 Task: Create in the project CalibrateTech and in the Backlog issue 'Create a new online platform for online gardening courses with advanced gardening tools and community features' a child issue 'Big data model interpretability and transparency testing and reporting', and assign it to team member softage.3@softage.net. Create in the project CalibrateTech and in the Backlog issue 'Implement a new cloud-based payroll management system for a company with advanced payroll processing and reporting features' a child issue 'Kubernetes cluster network reliability remediation and reporting', and assign it to team member softage.4@softage.net
Action: Mouse moved to (485, 305)
Screenshot: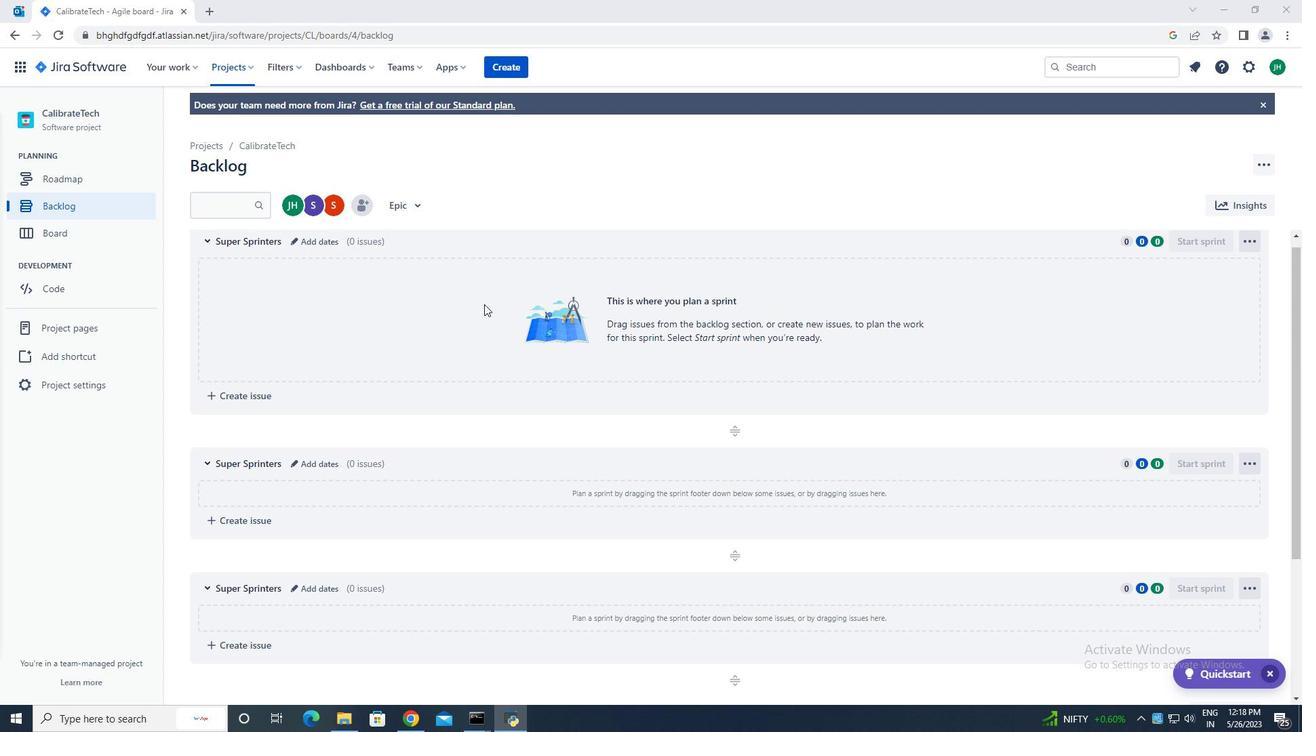 
Action: Mouse scrolled (484, 303) with delta (0, 0)
Screenshot: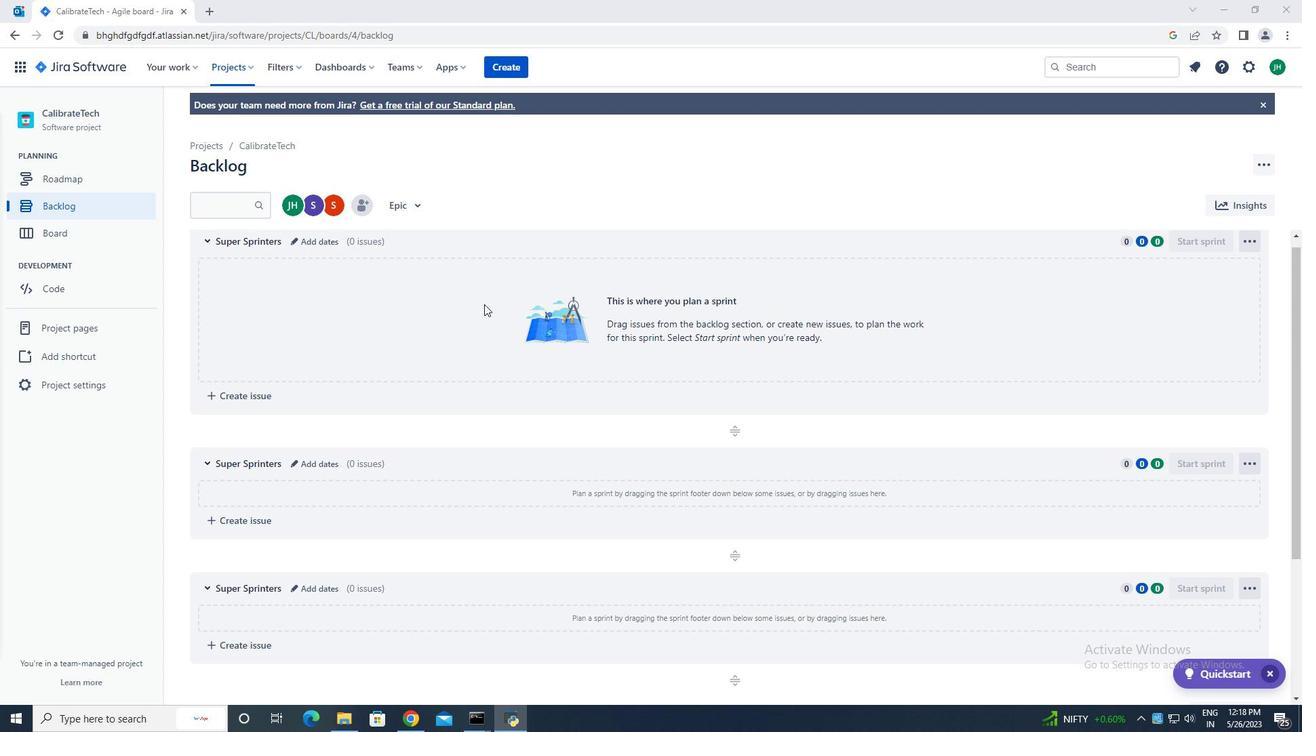 
Action: Mouse moved to (485, 305)
Screenshot: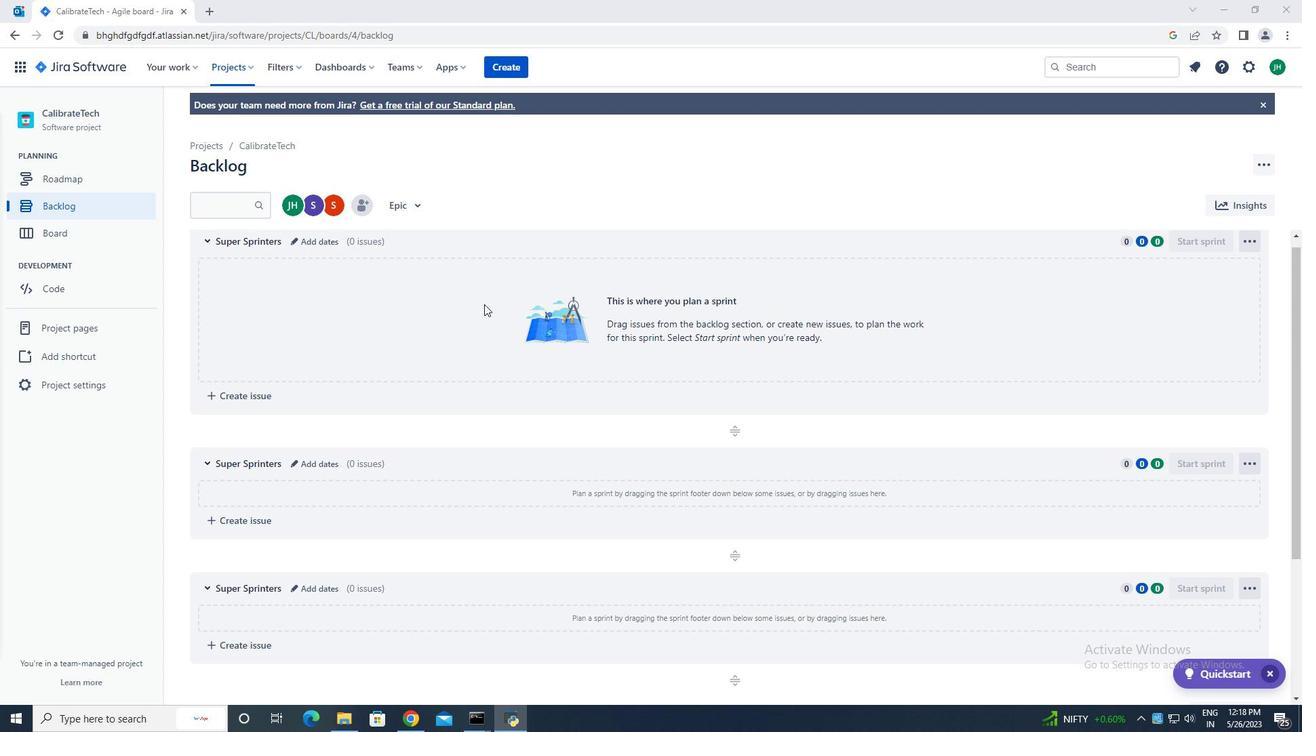 
Action: Mouse scrolled (485, 304) with delta (0, 0)
Screenshot: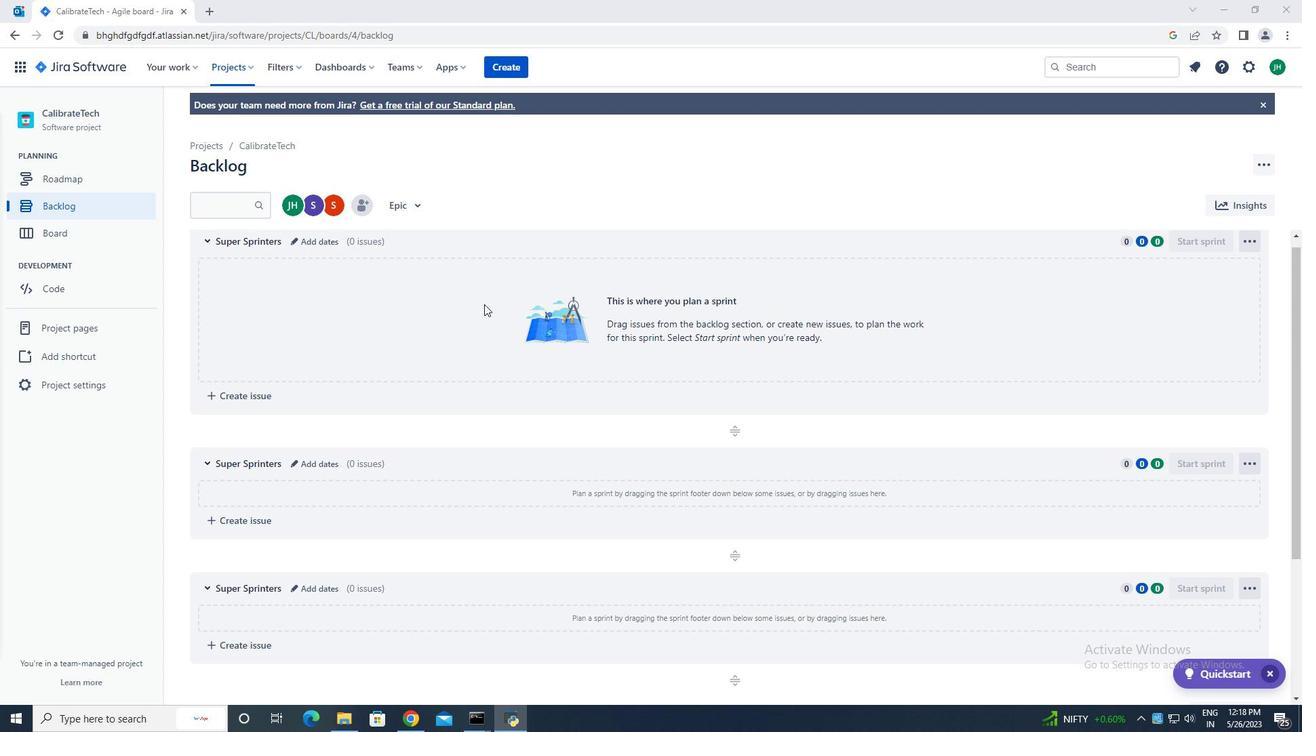 
Action: Mouse moved to (486, 305)
Screenshot: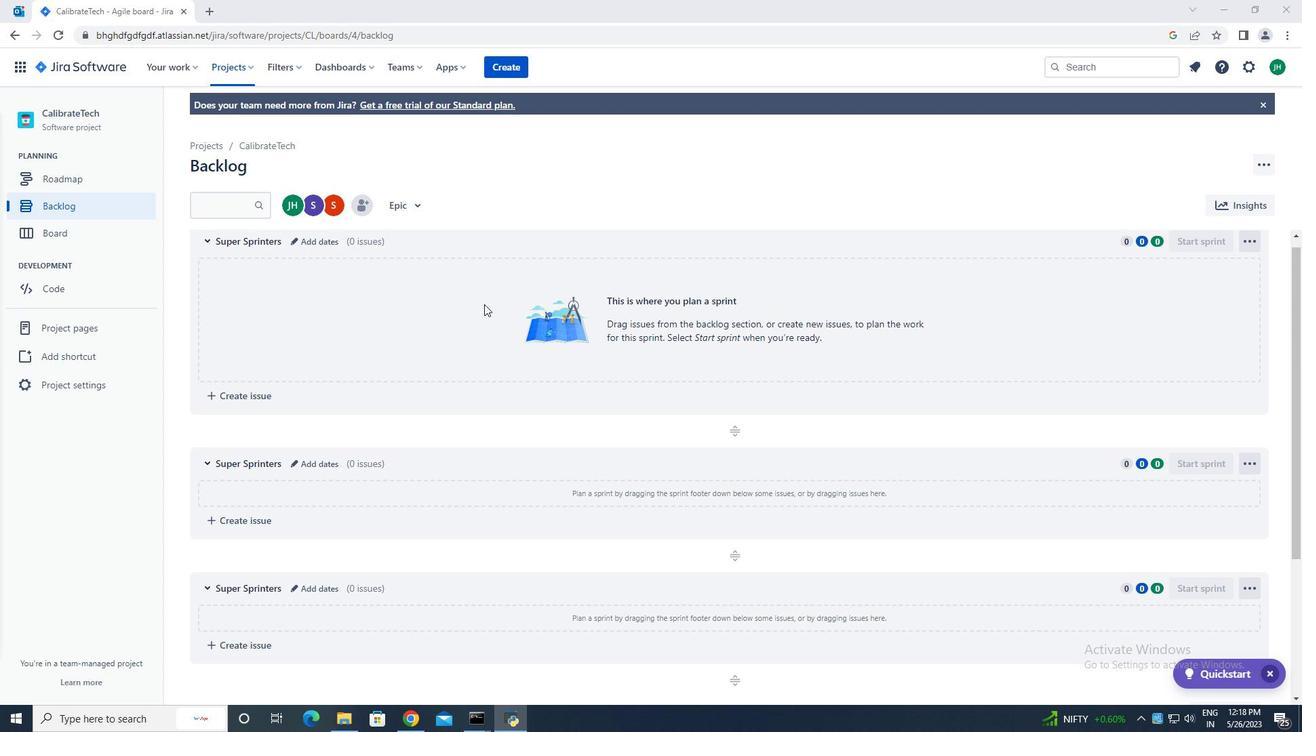 
Action: Mouse scrolled (486, 304) with delta (0, 0)
Screenshot: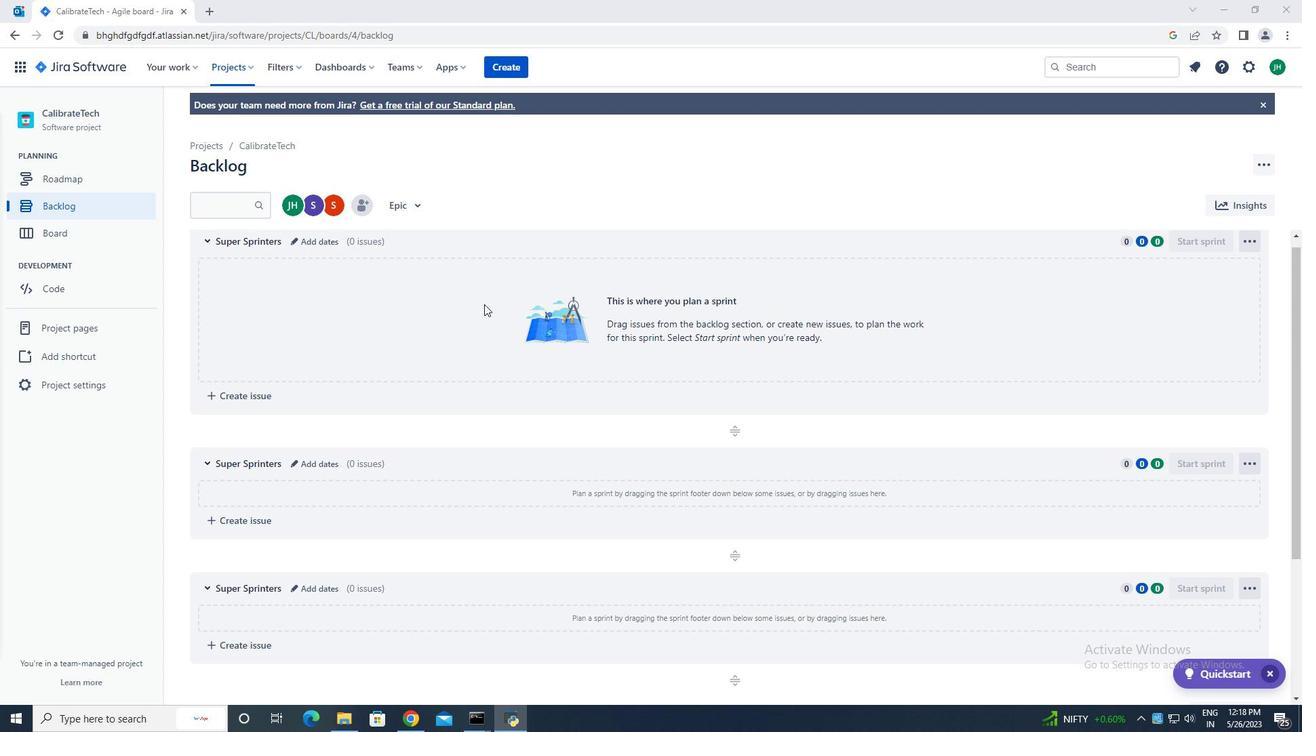 
Action: Mouse scrolled (486, 304) with delta (0, 0)
Screenshot: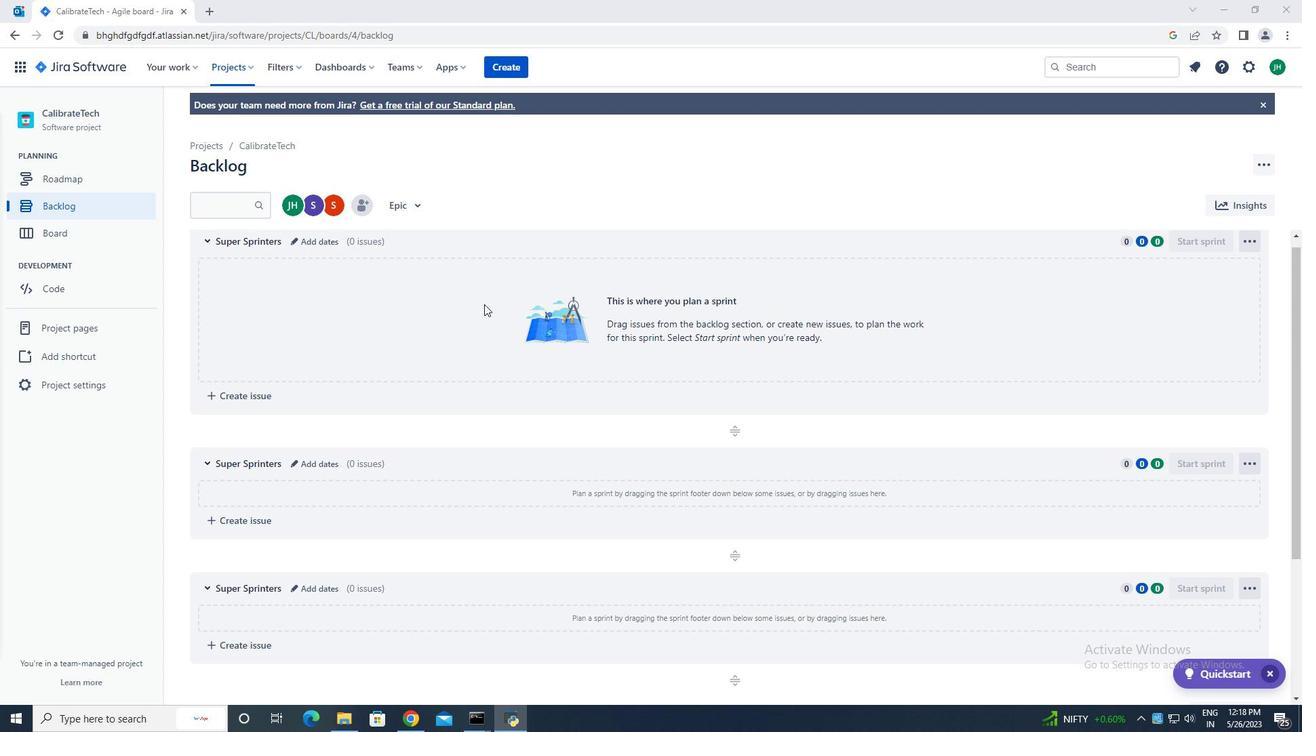 
Action: Mouse scrolled (486, 304) with delta (0, 0)
Screenshot: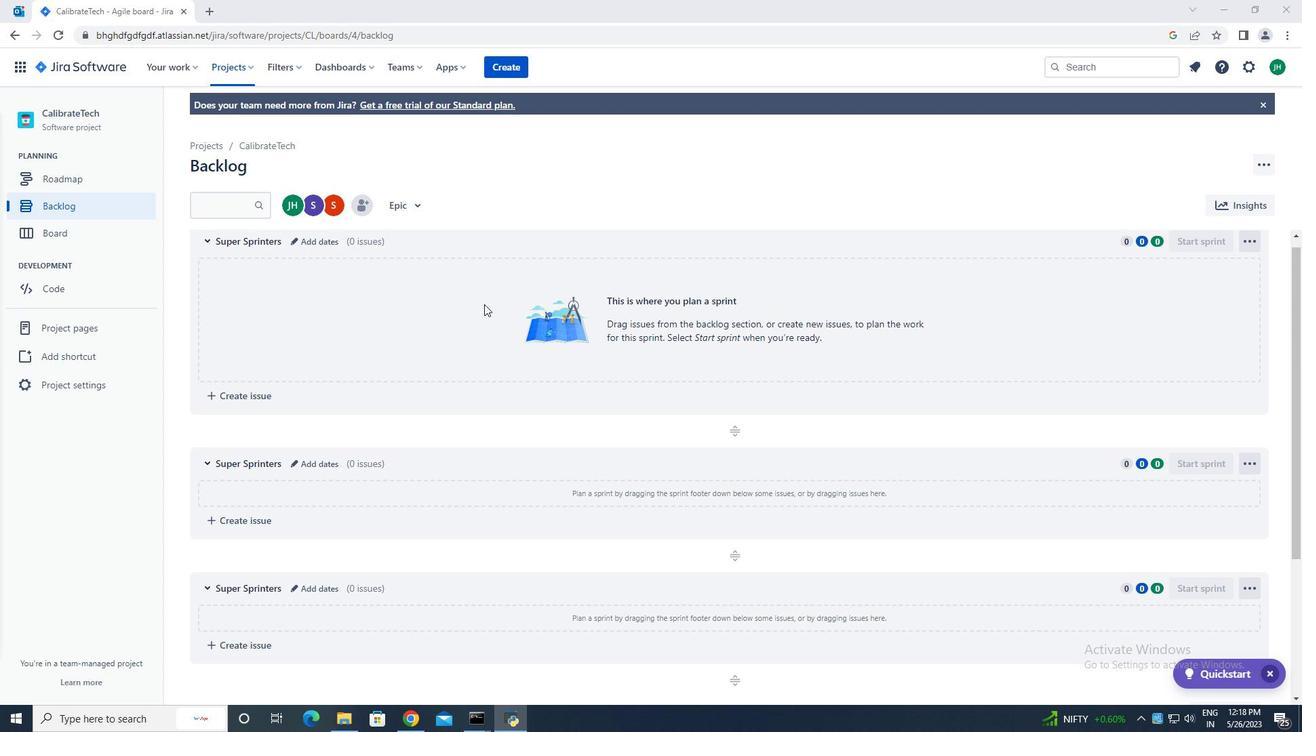 
Action: Mouse moved to (487, 306)
Screenshot: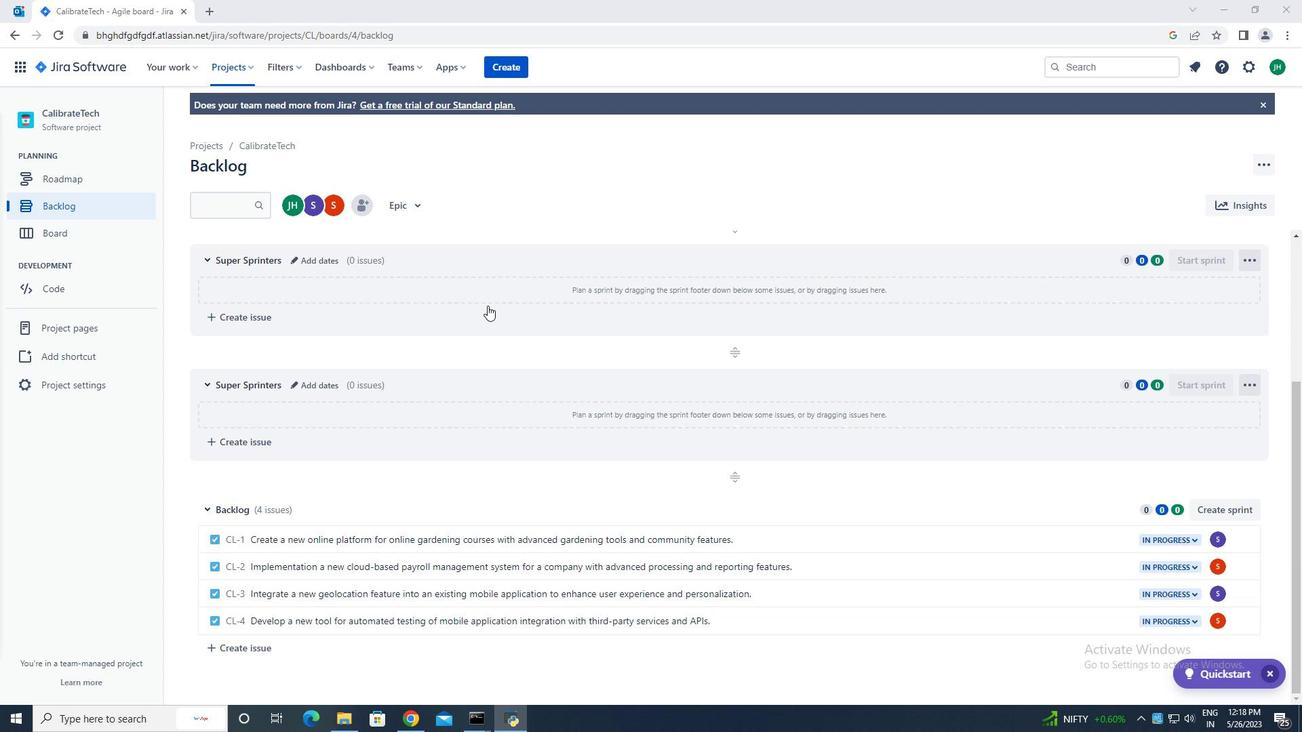 
Action: Mouse scrolled (487, 305) with delta (0, 0)
Screenshot: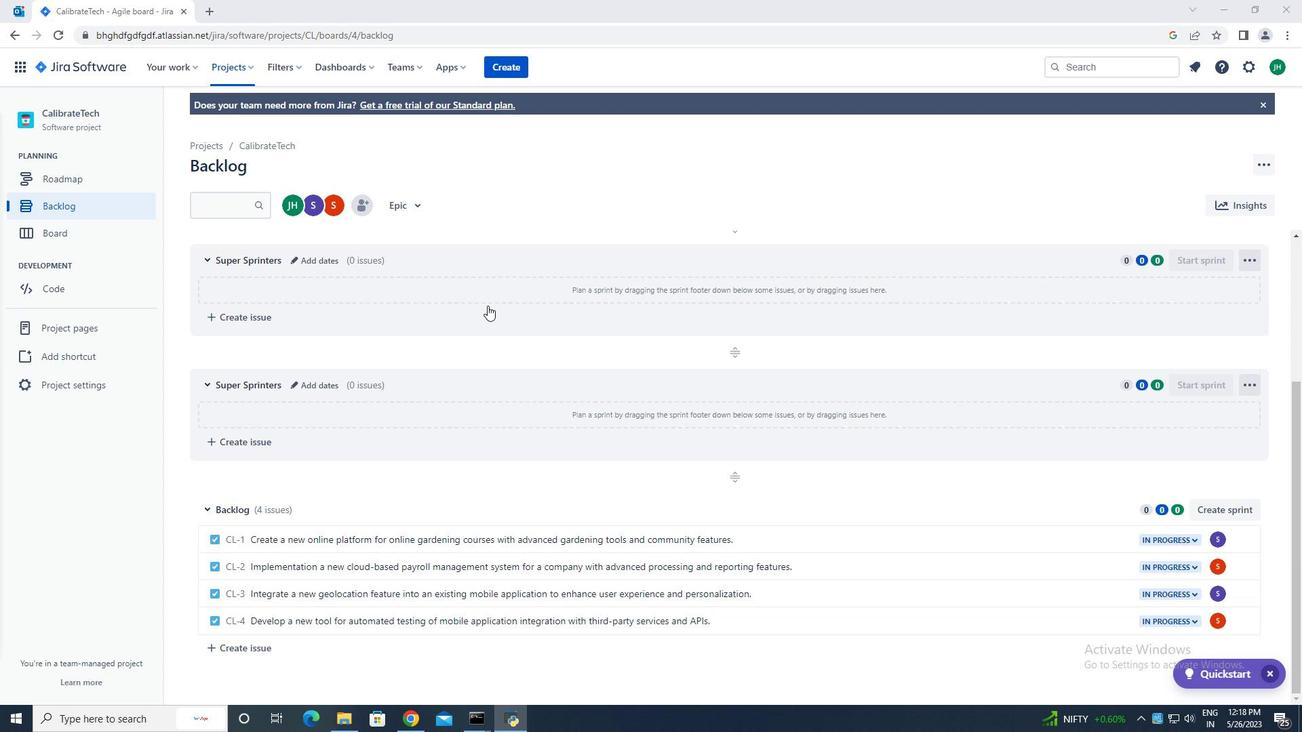 
Action: Mouse moved to (488, 307)
Screenshot: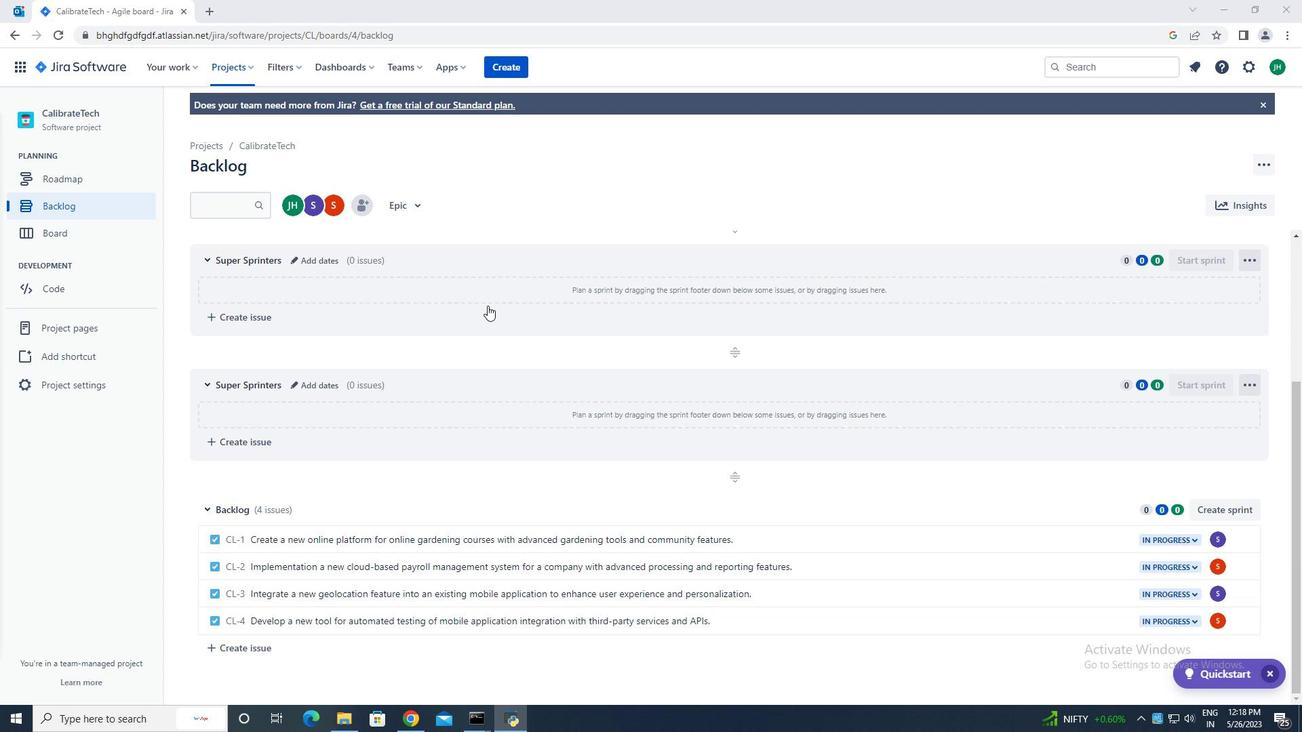 
Action: Mouse scrolled (488, 307) with delta (0, 0)
Screenshot: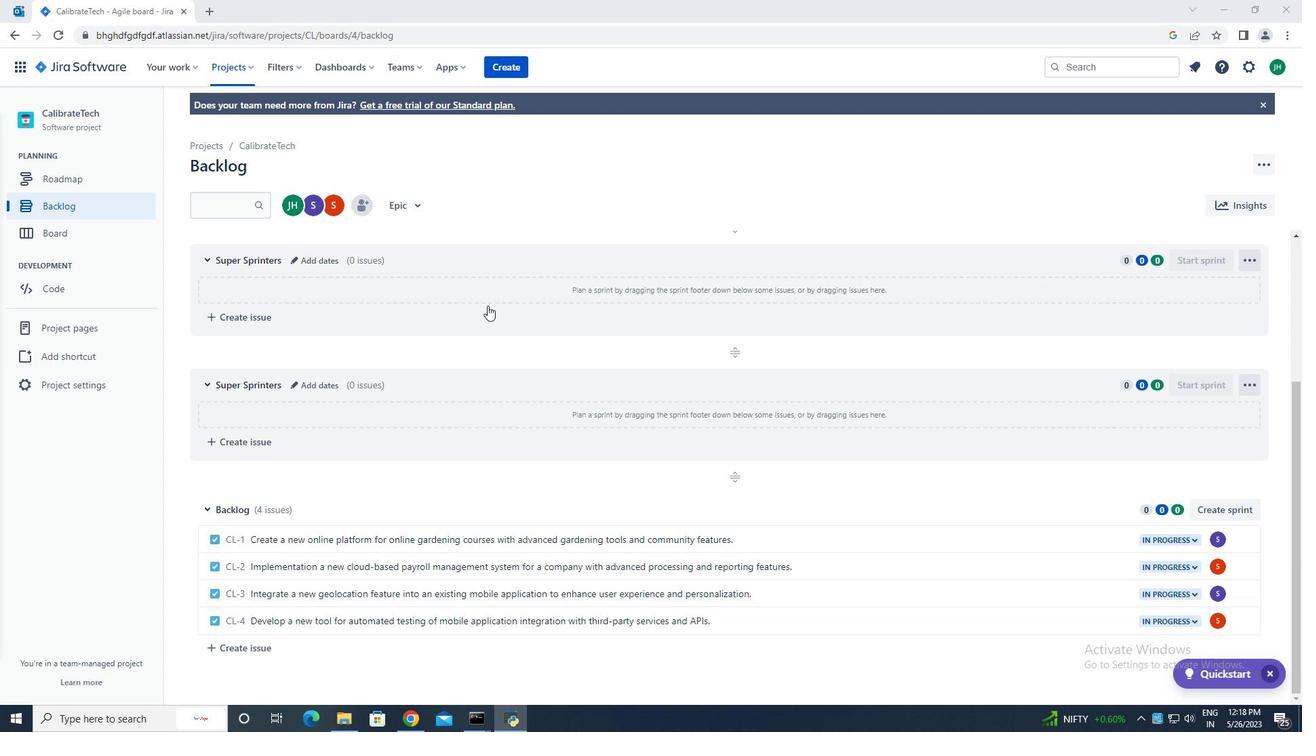 
Action: Mouse moved to (489, 307)
Screenshot: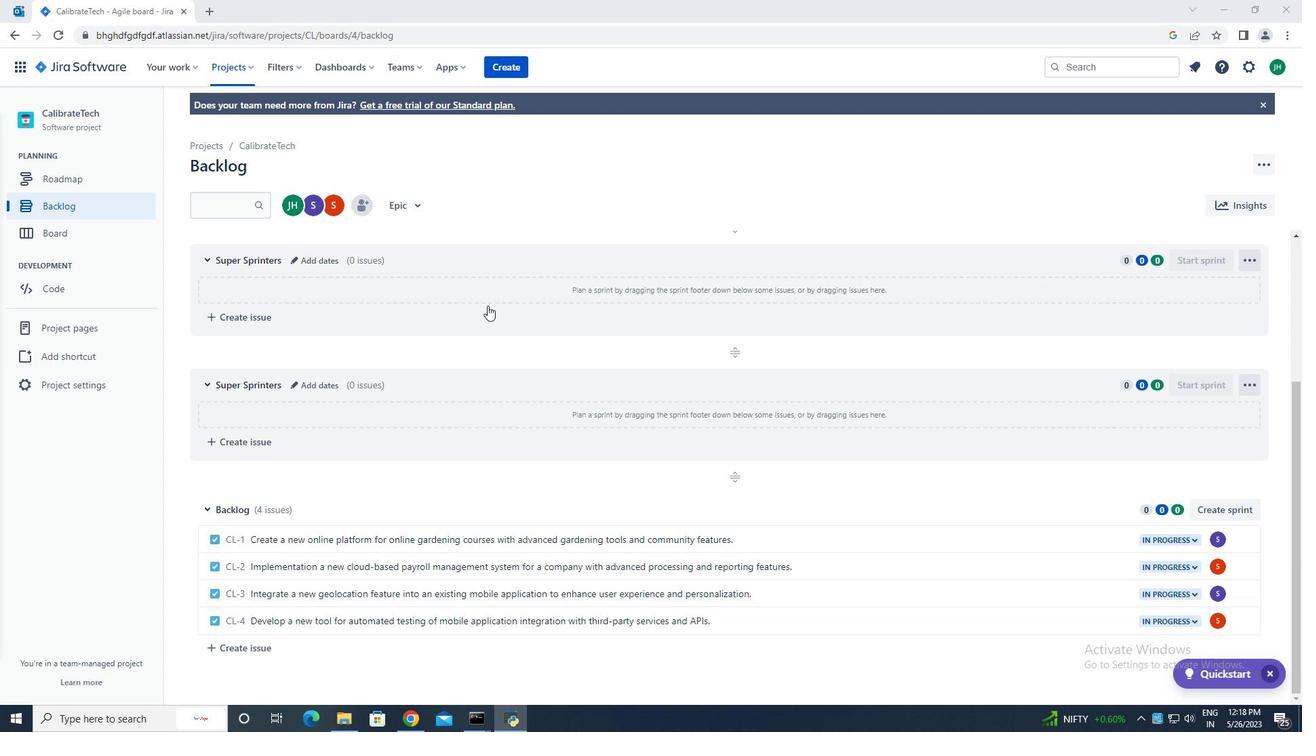 
Action: Mouse scrolled (489, 307) with delta (0, 0)
Screenshot: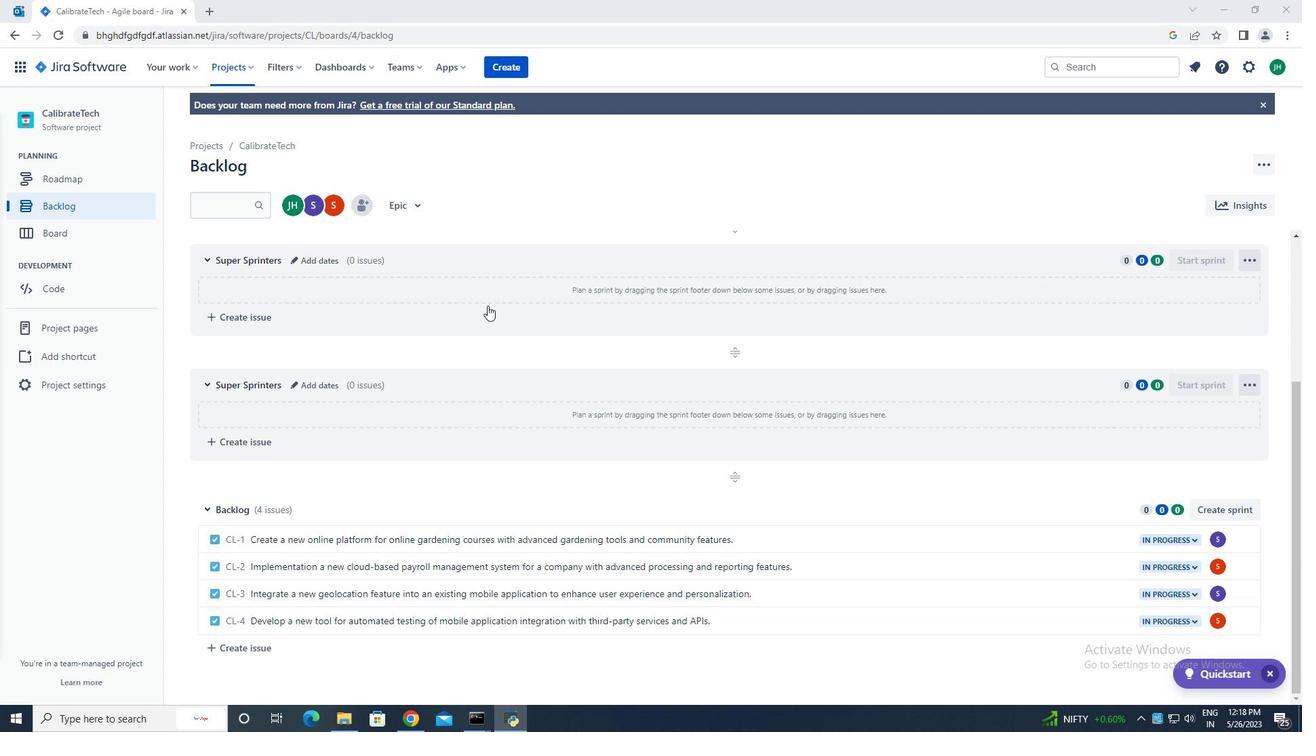 
Action: Mouse scrolled (489, 307) with delta (0, 0)
Screenshot: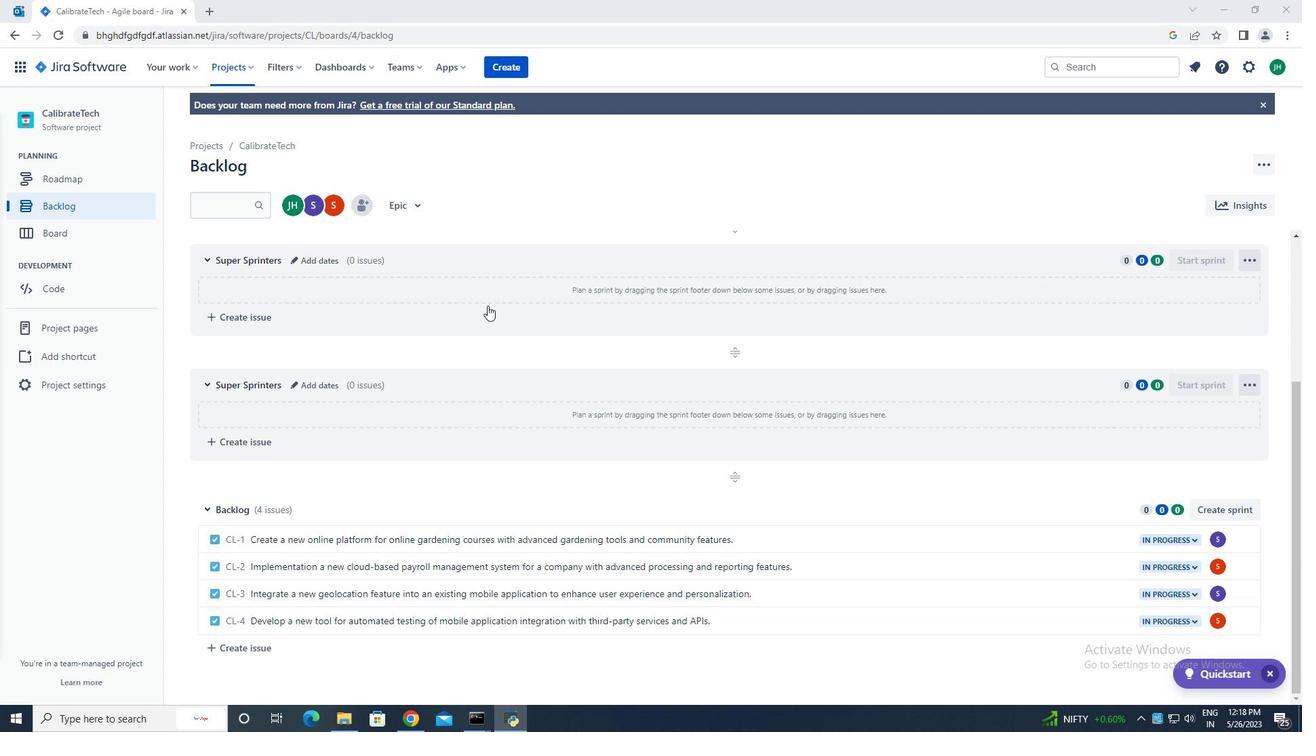 
Action: Mouse moved to (489, 308)
Screenshot: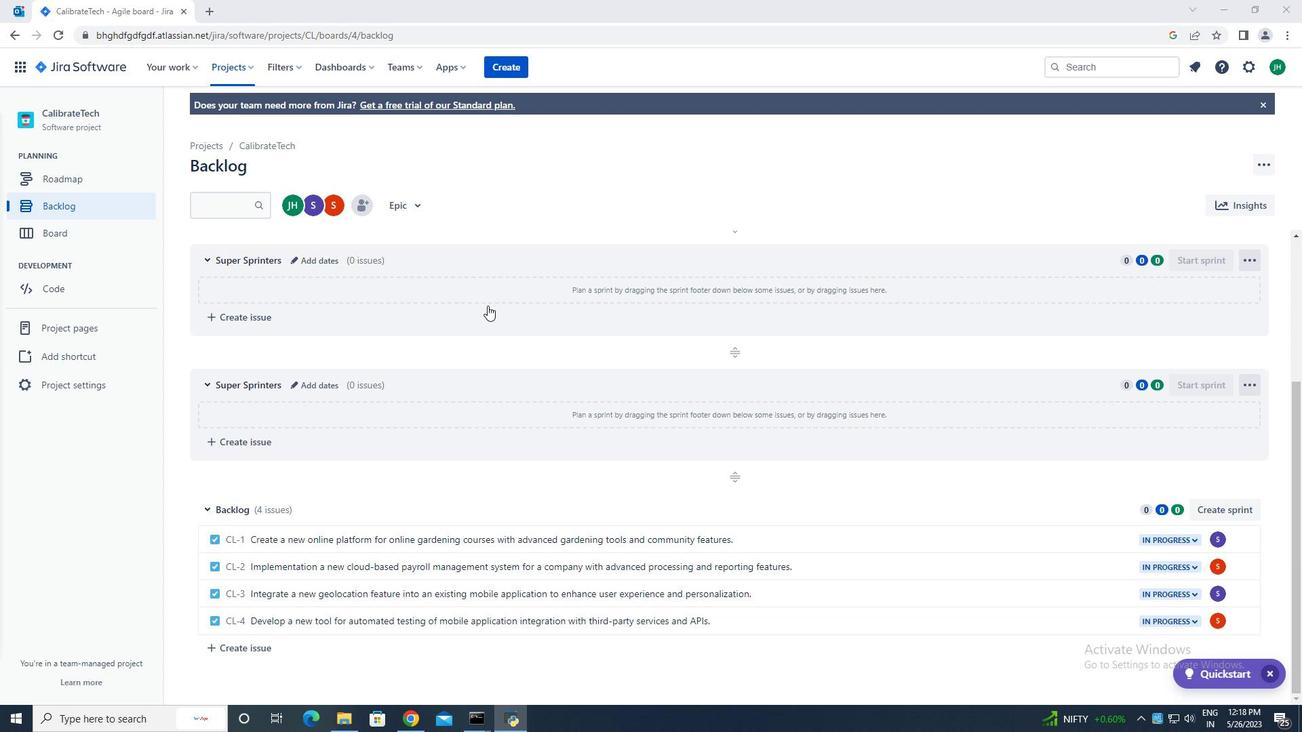 
Action: Mouse scrolled (489, 307) with delta (0, 0)
Screenshot: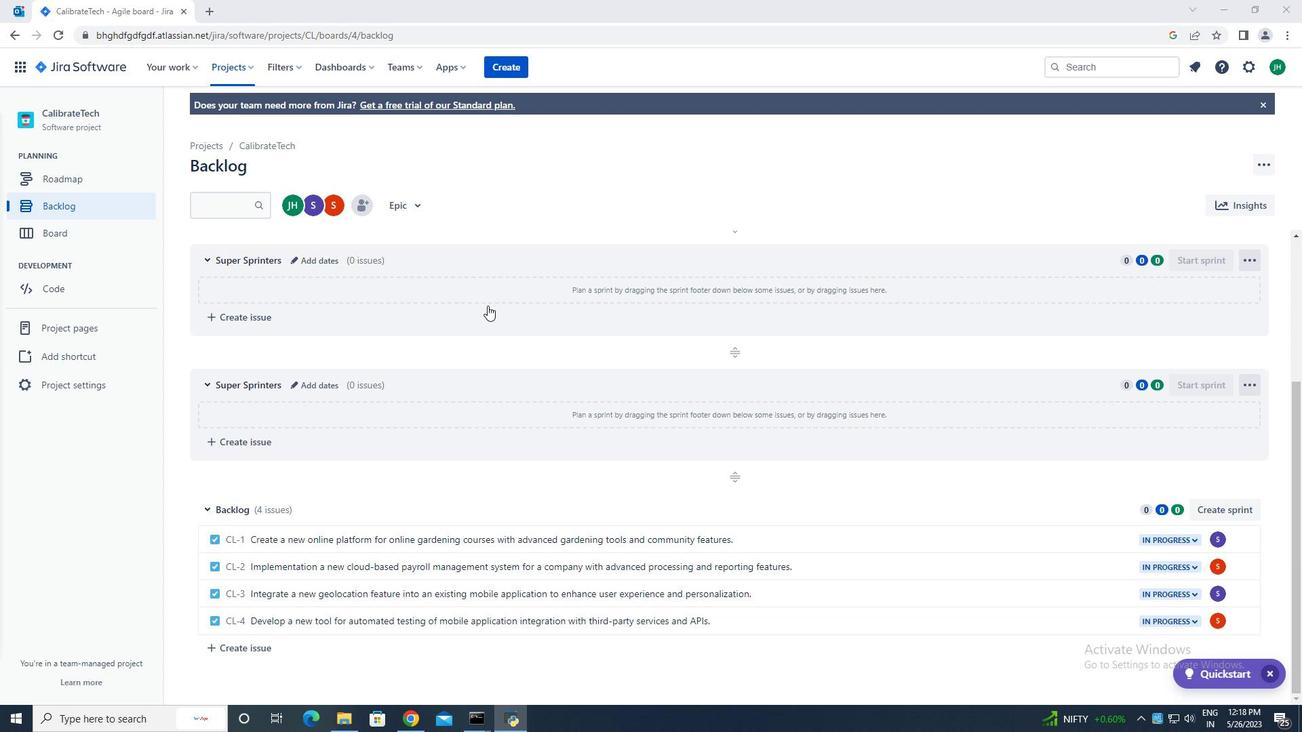 
Action: Mouse moved to (1062, 544)
Screenshot: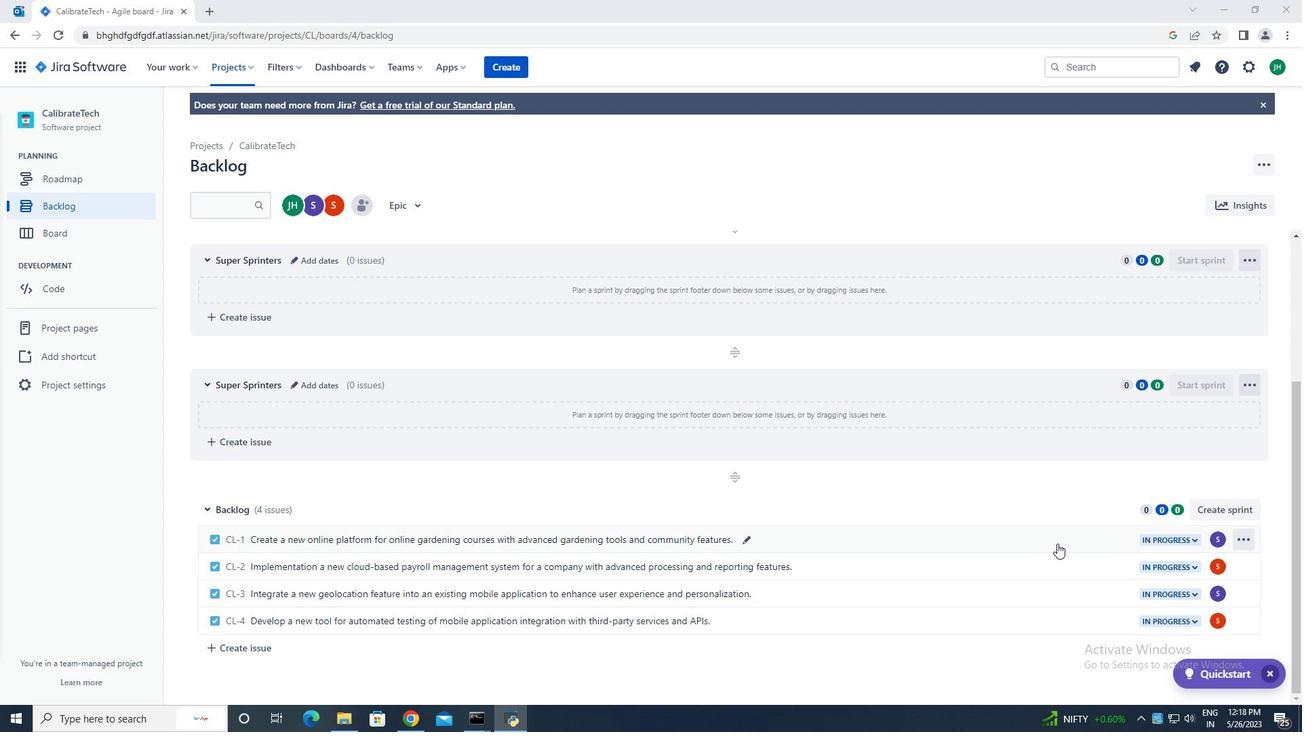 
Action: Mouse pressed left at (1062, 544)
Screenshot: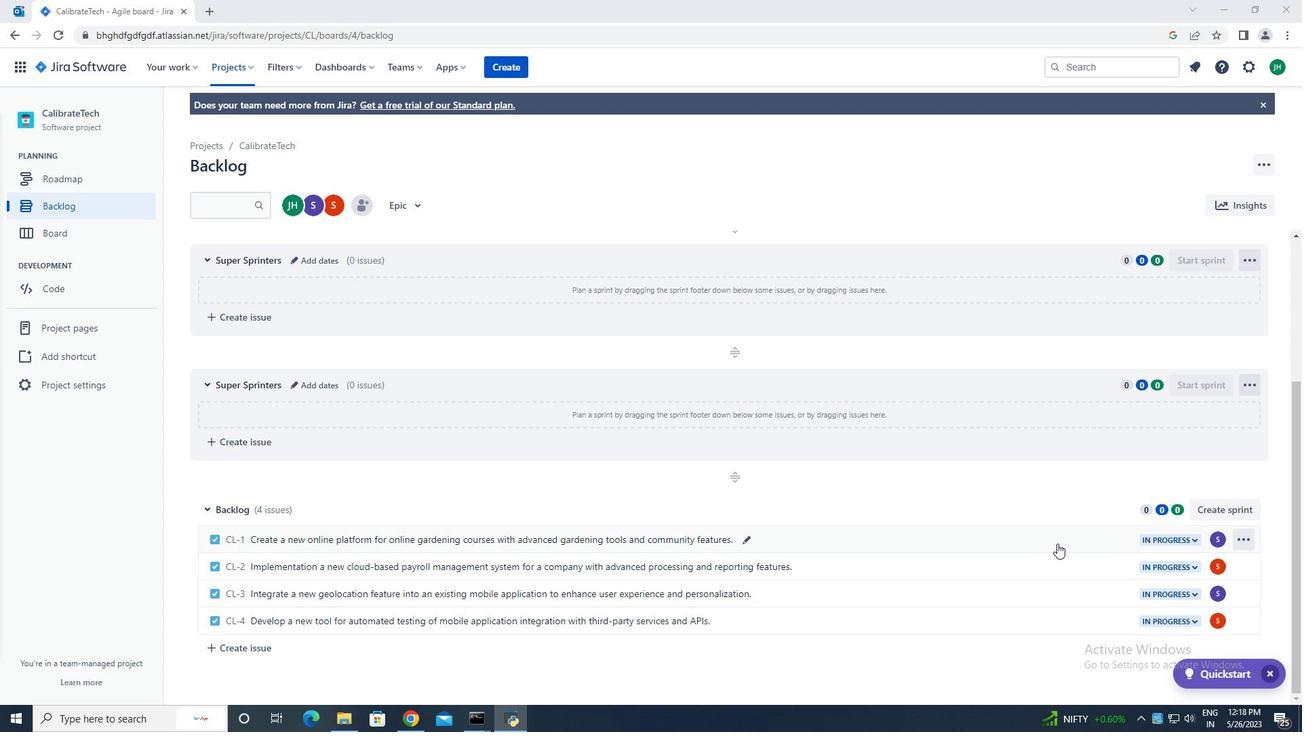 
Action: Mouse moved to (1060, 362)
Screenshot: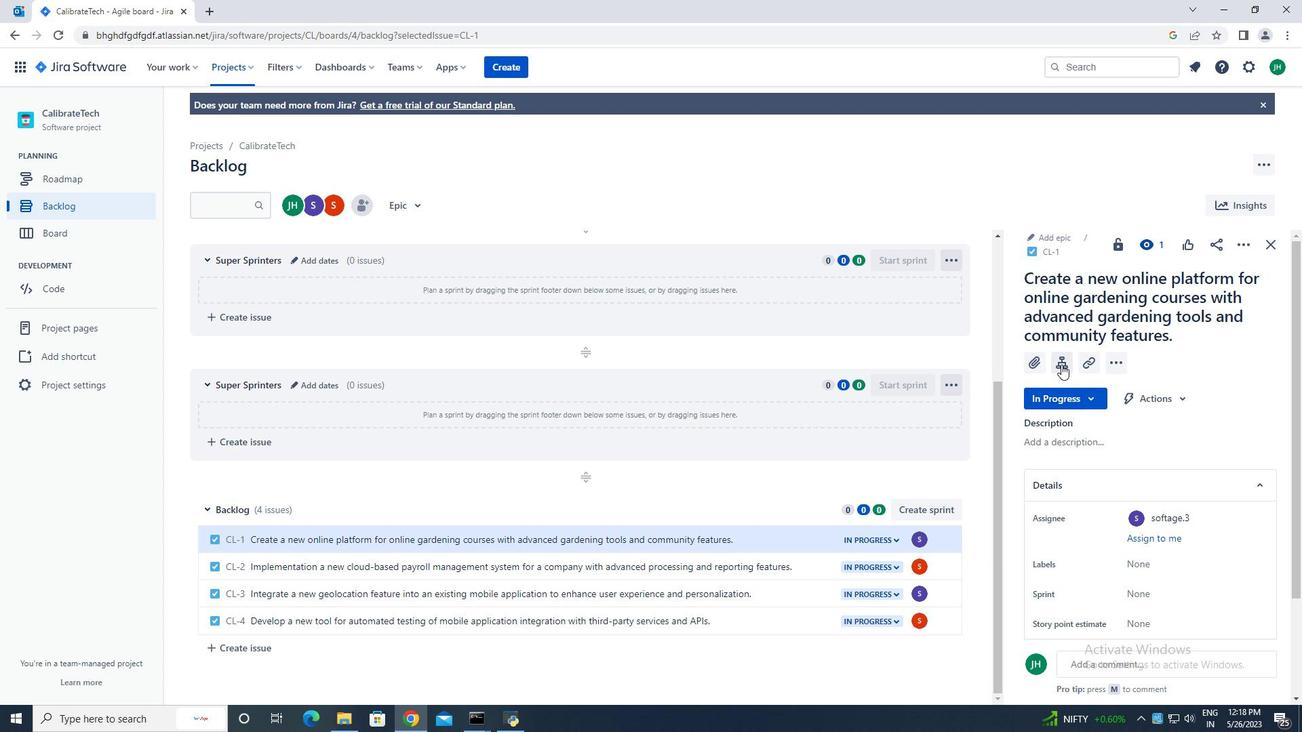 
Action: Mouse pressed left at (1060, 362)
Screenshot: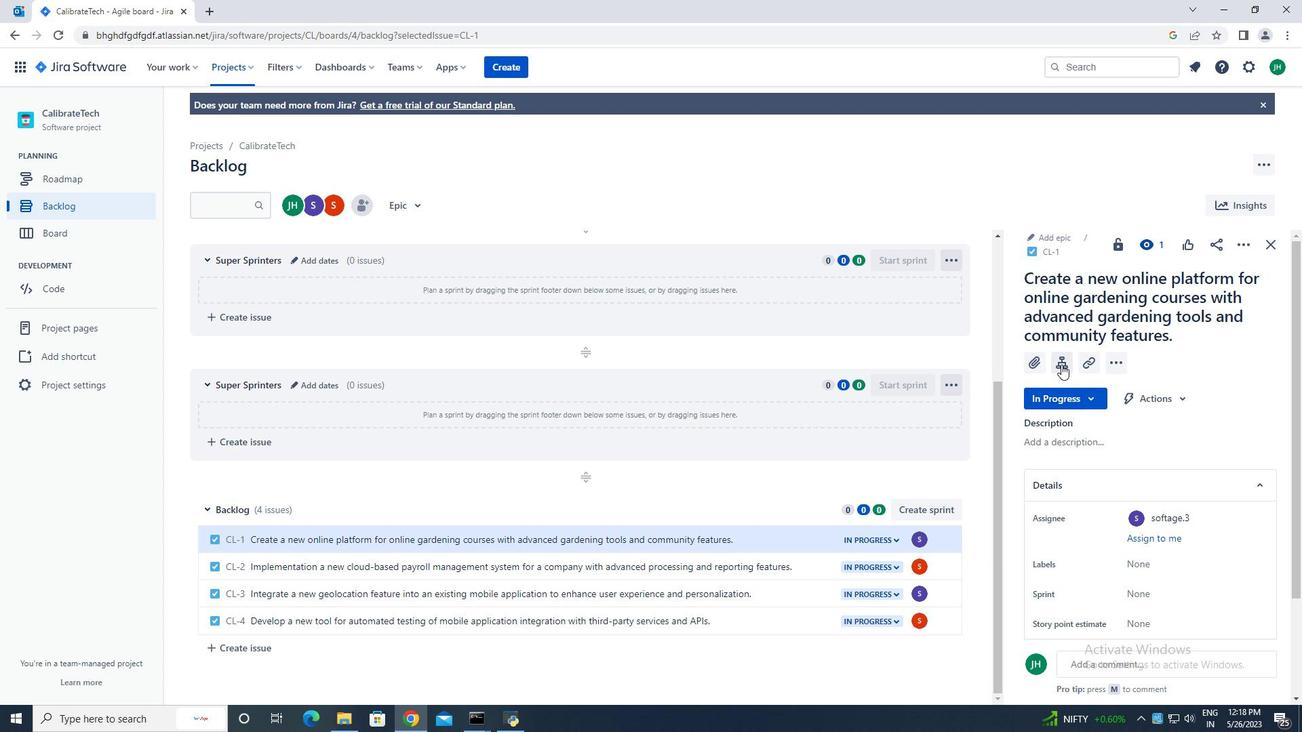 
Action: Mouse moved to (1069, 456)
Screenshot: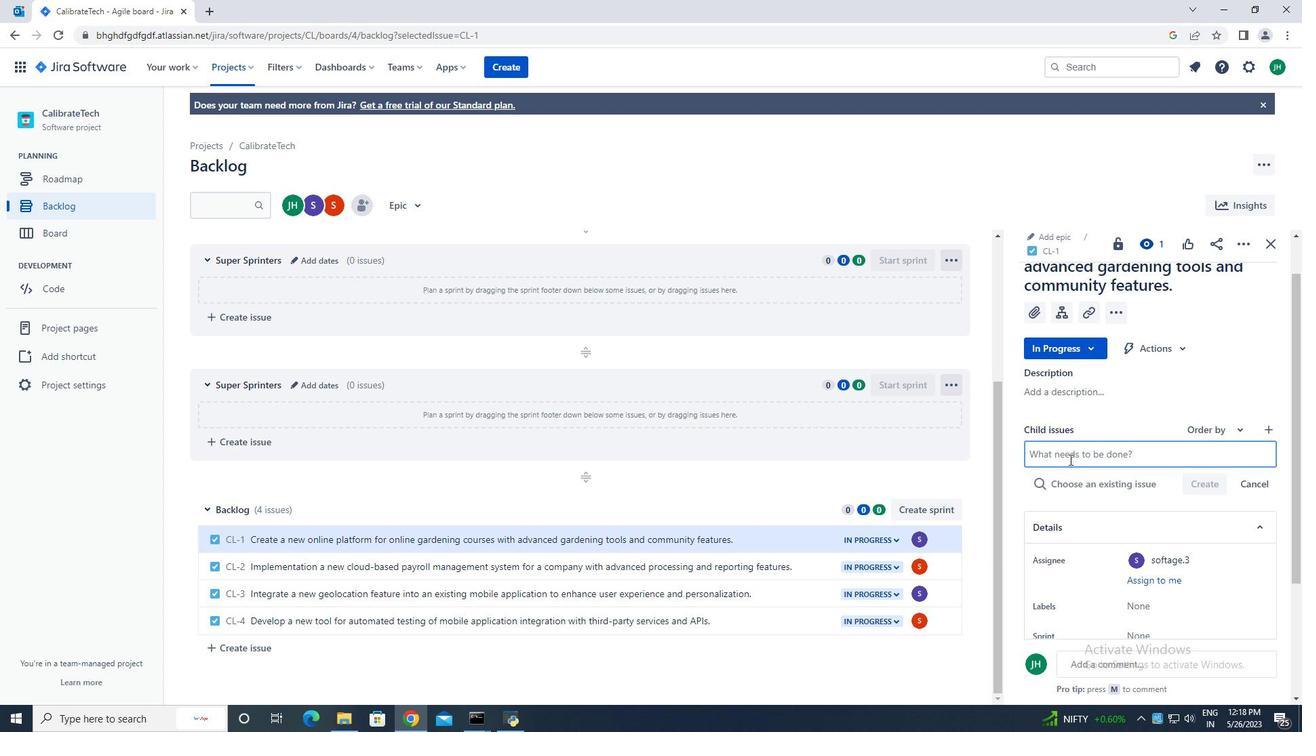 
Action: Mouse pressed left at (1069, 456)
Screenshot: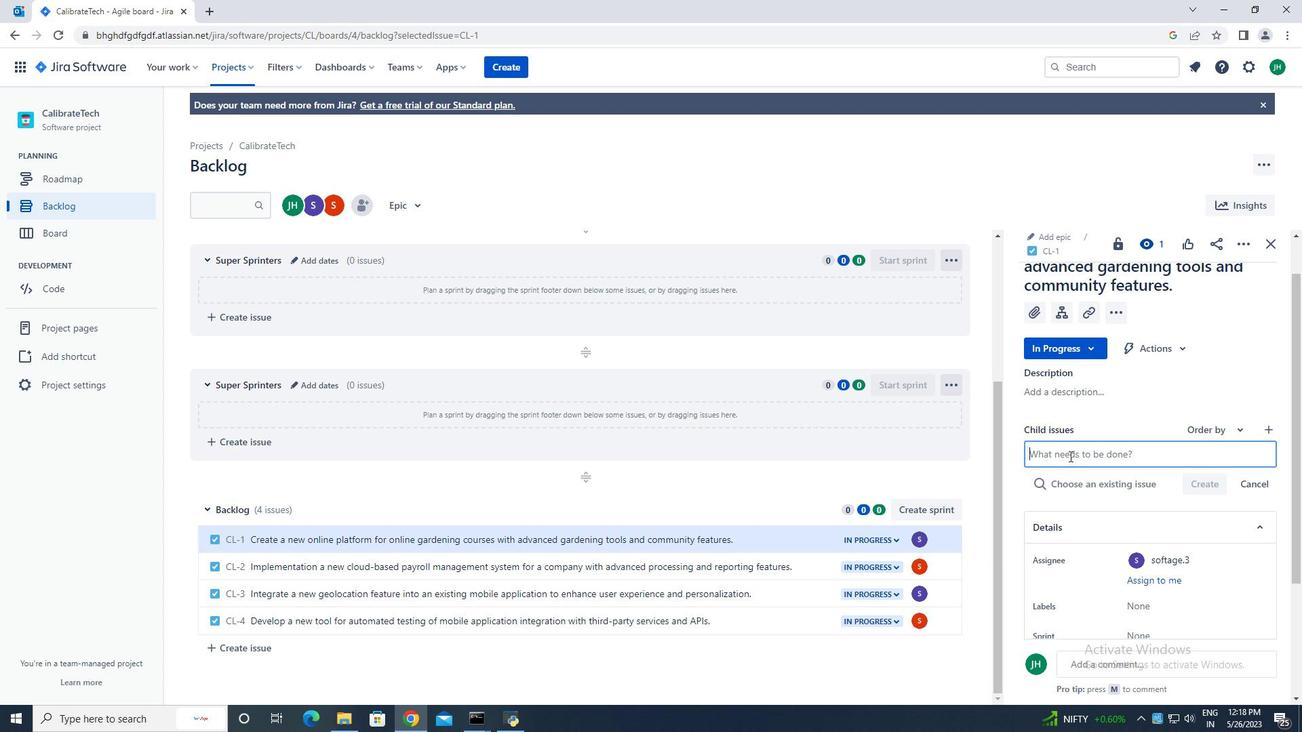 
Action: Key pressed <Key.caps_lock>B<Key.caps_lock>ig<Key.space>data<Key.space>interpretability<Key.space>and<Key.space>transparency<Key.space>testing<Key.space>and<Key.space>reporting.<Key.enter>
Screenshot: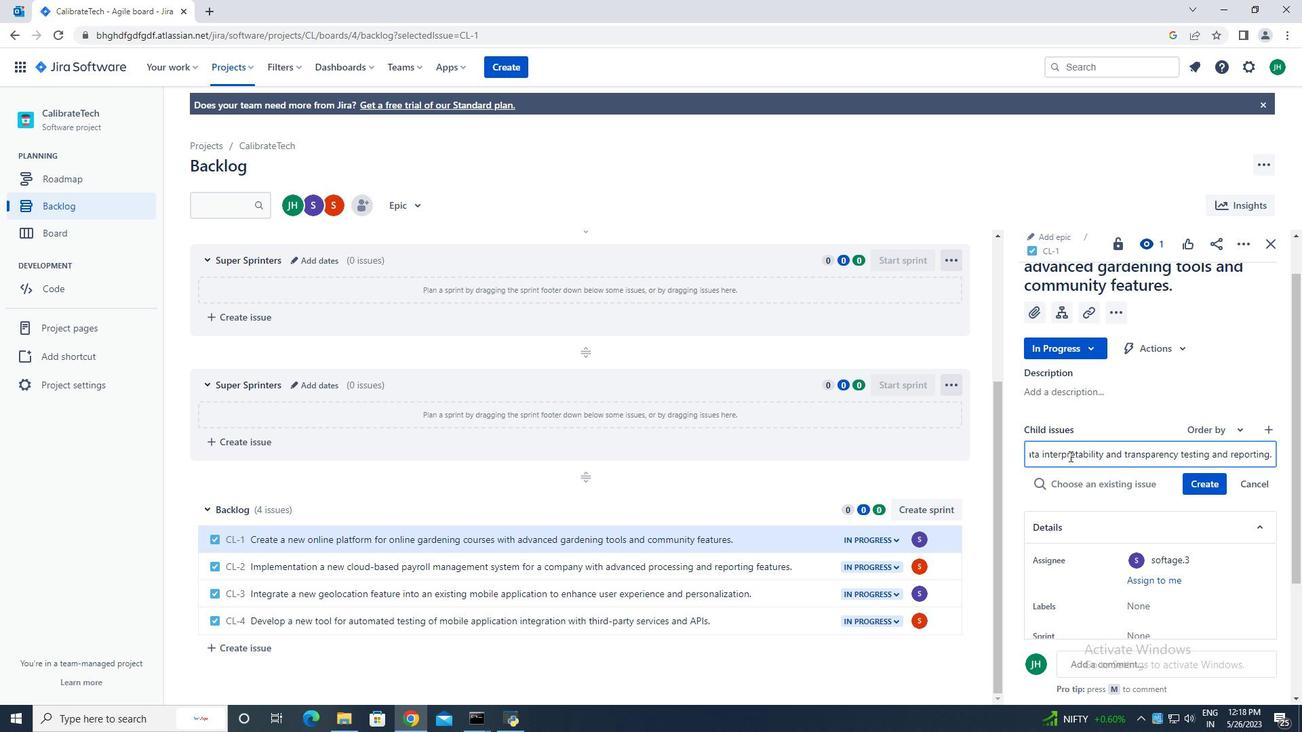 
Action: Mouse moved to (1221, 460)
Screenshot: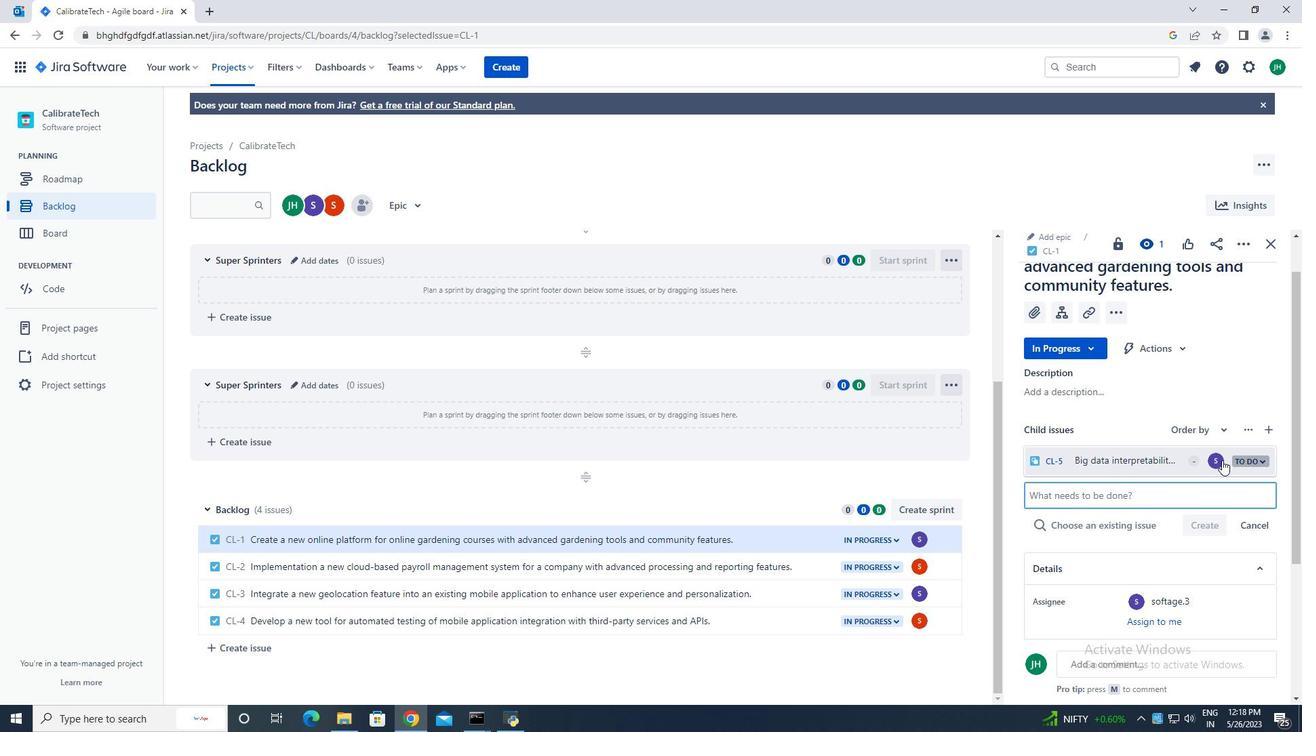 
Action: Mouse pressed left at (1221, 460)
Screenshot: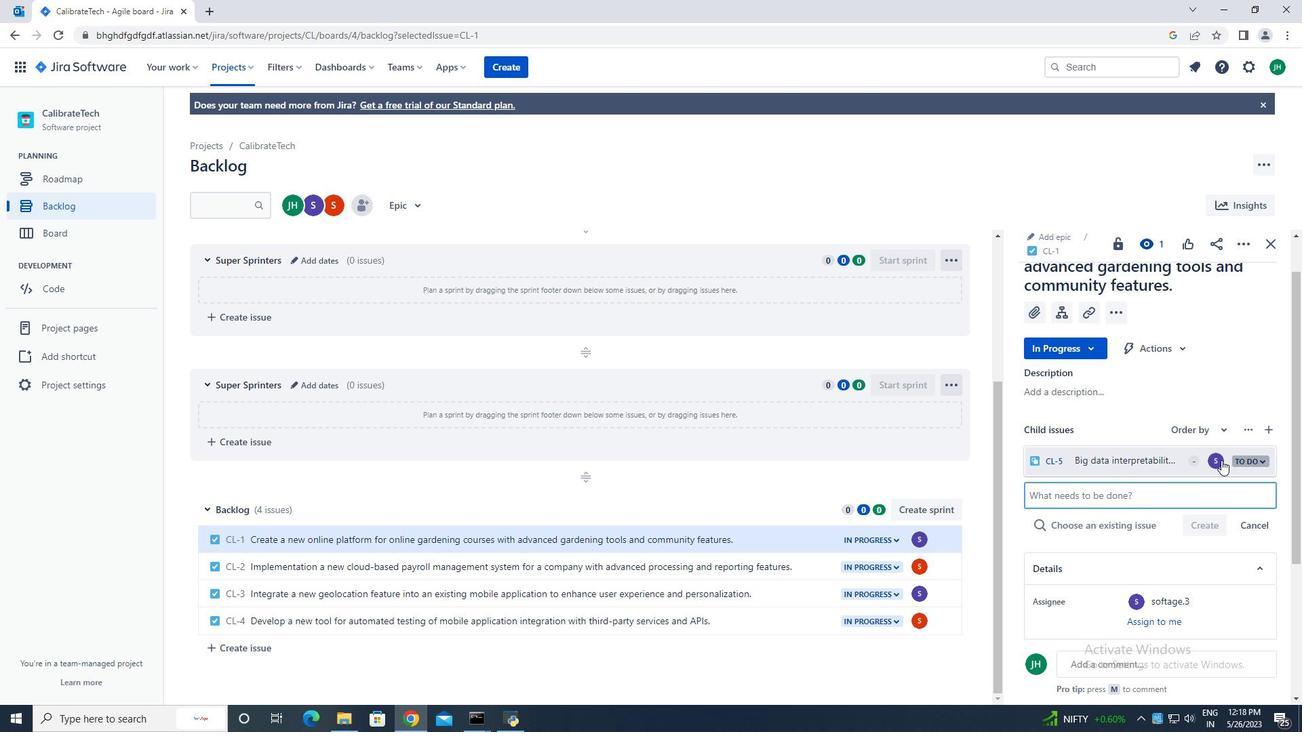 
Action: Mouse moved to (1099, 377)
Screenshot: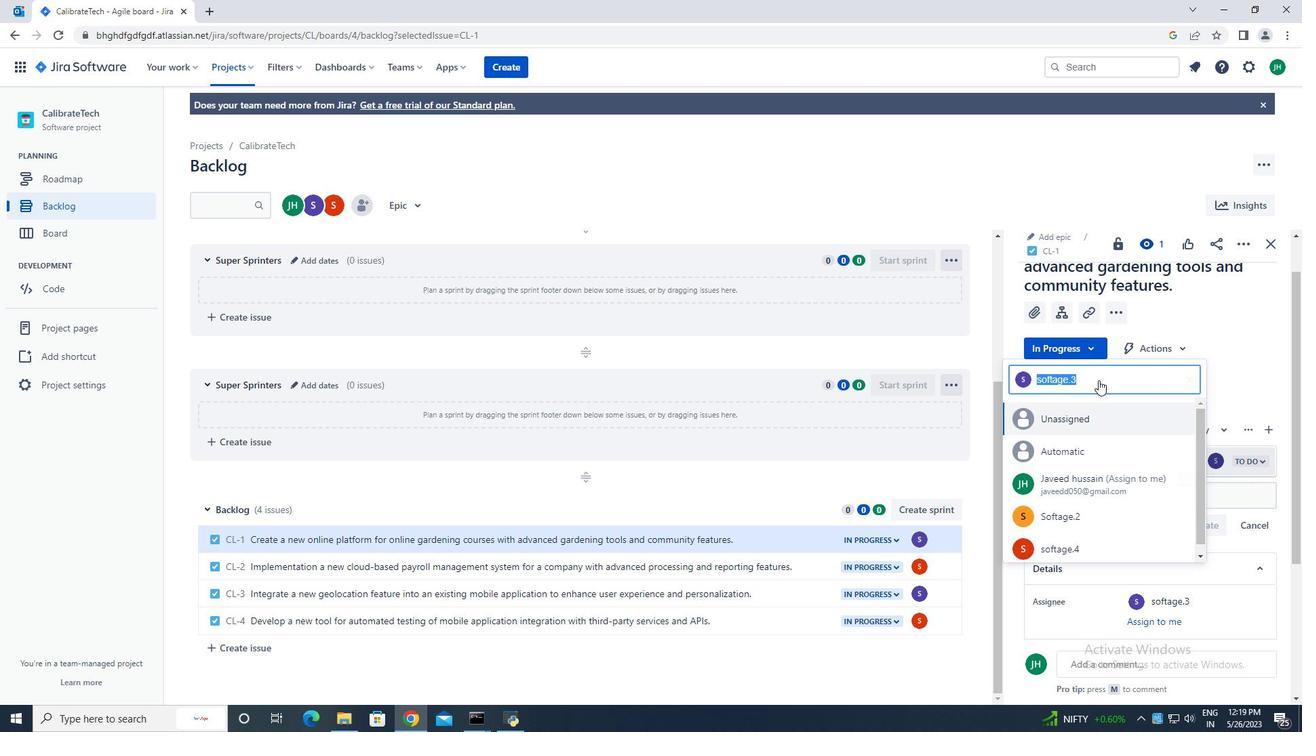 
Action: Key pressed softage.3
Screenshot: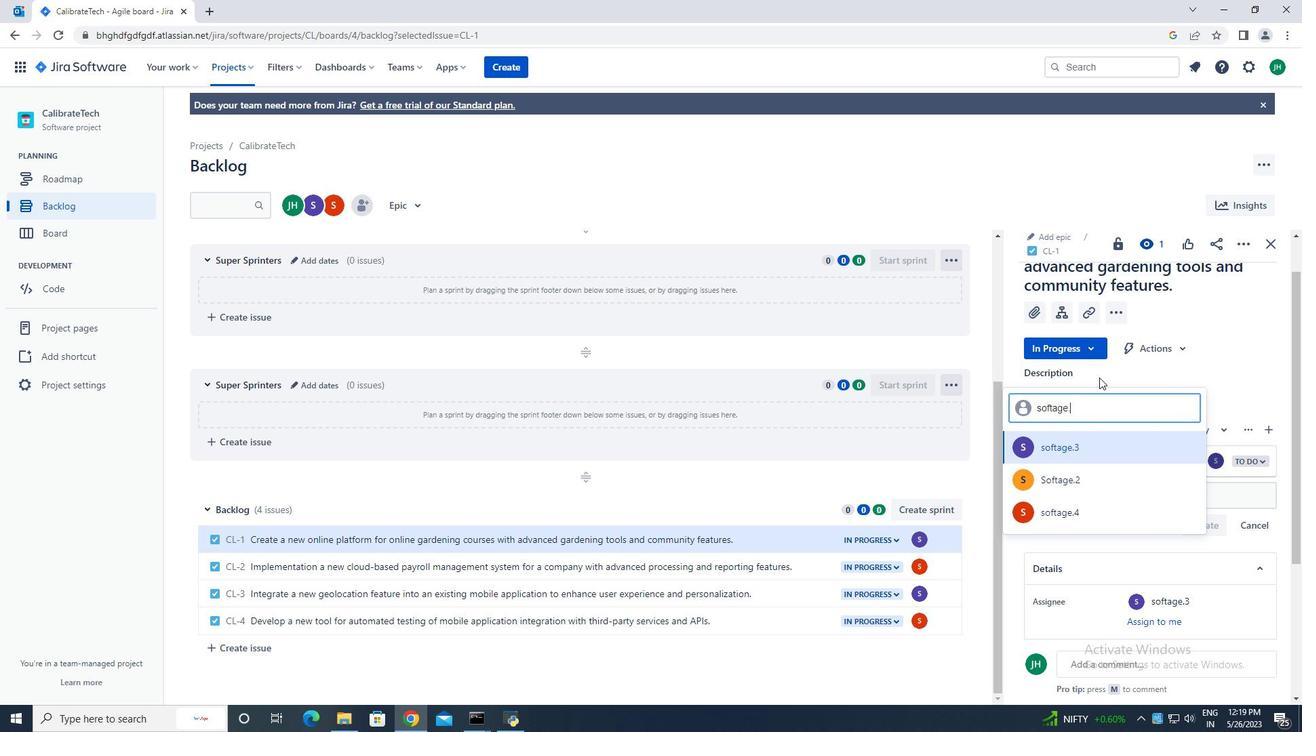 
Action: Mouse moved to (1113, 448)
Screenshot: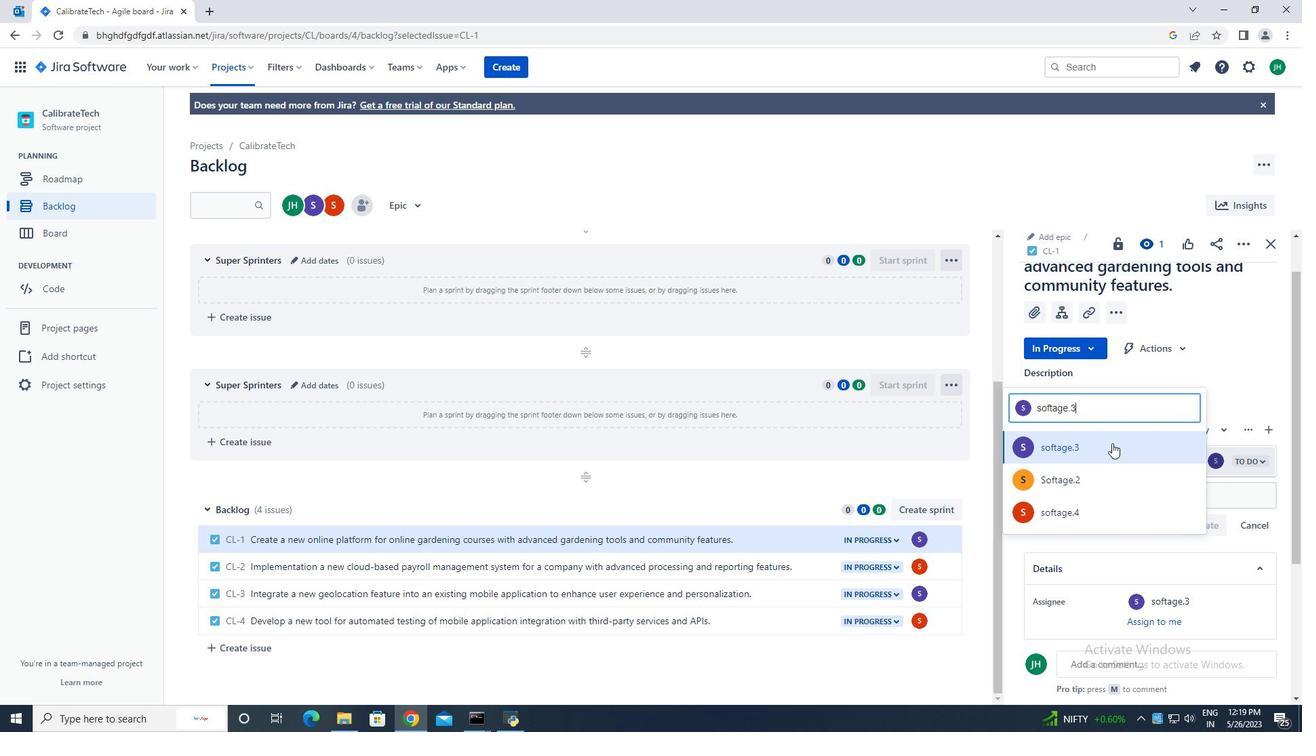 
Action: Mouse pressed left at (1113, 448)
Screenshot: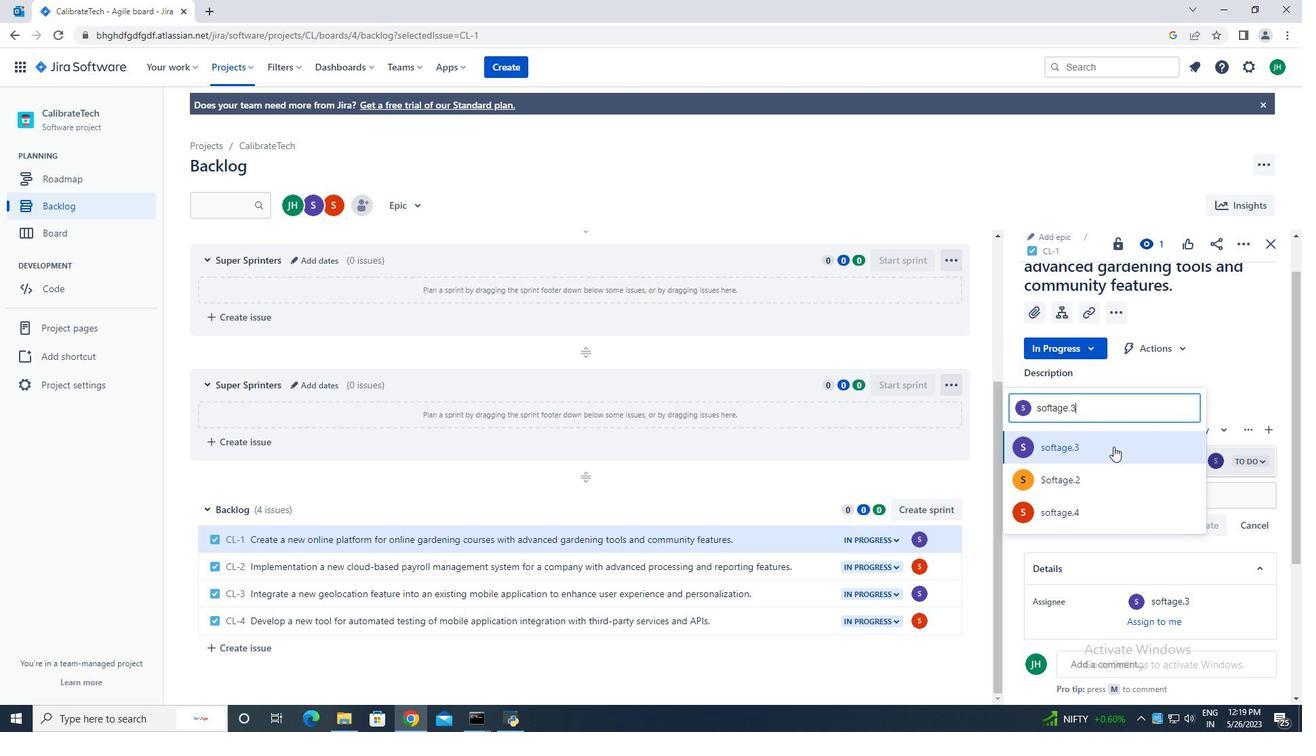
Action: Mouse moved to (1277, 250)
Screenshot: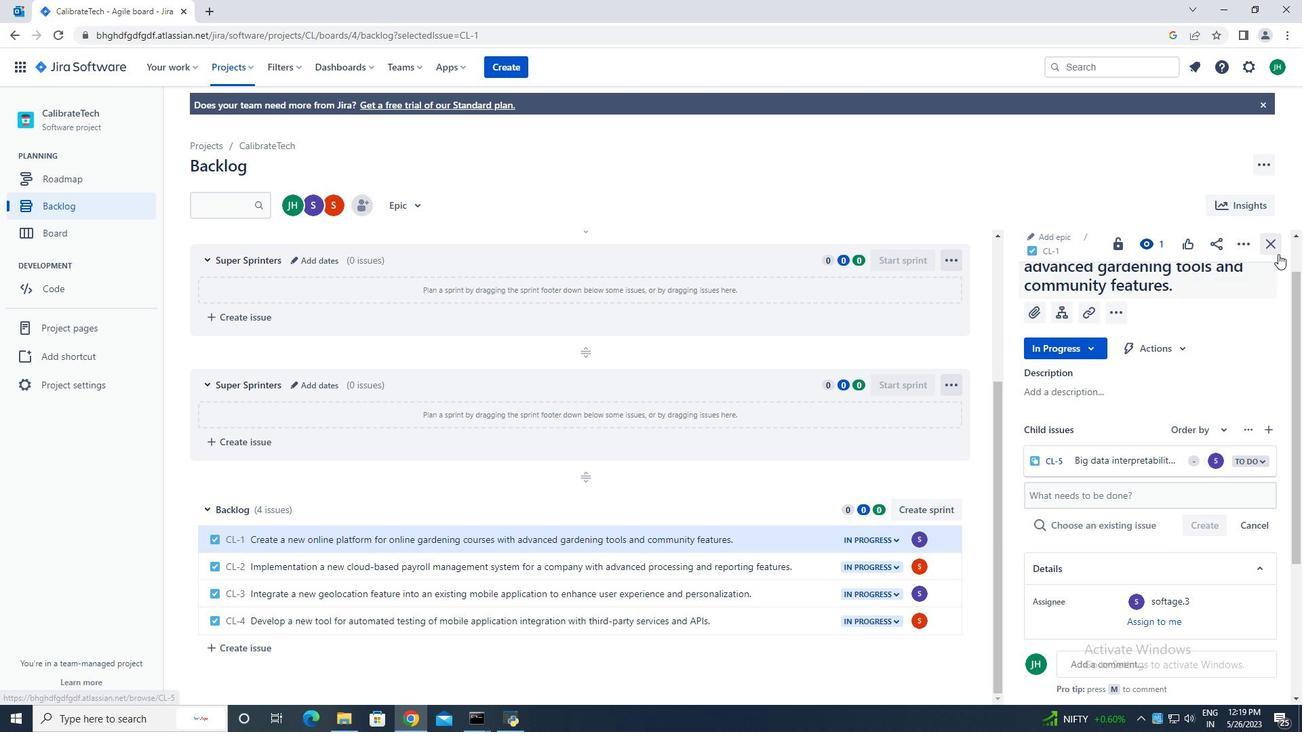 
Action: Mouse pressed left at (1277, 250)
Screenshot: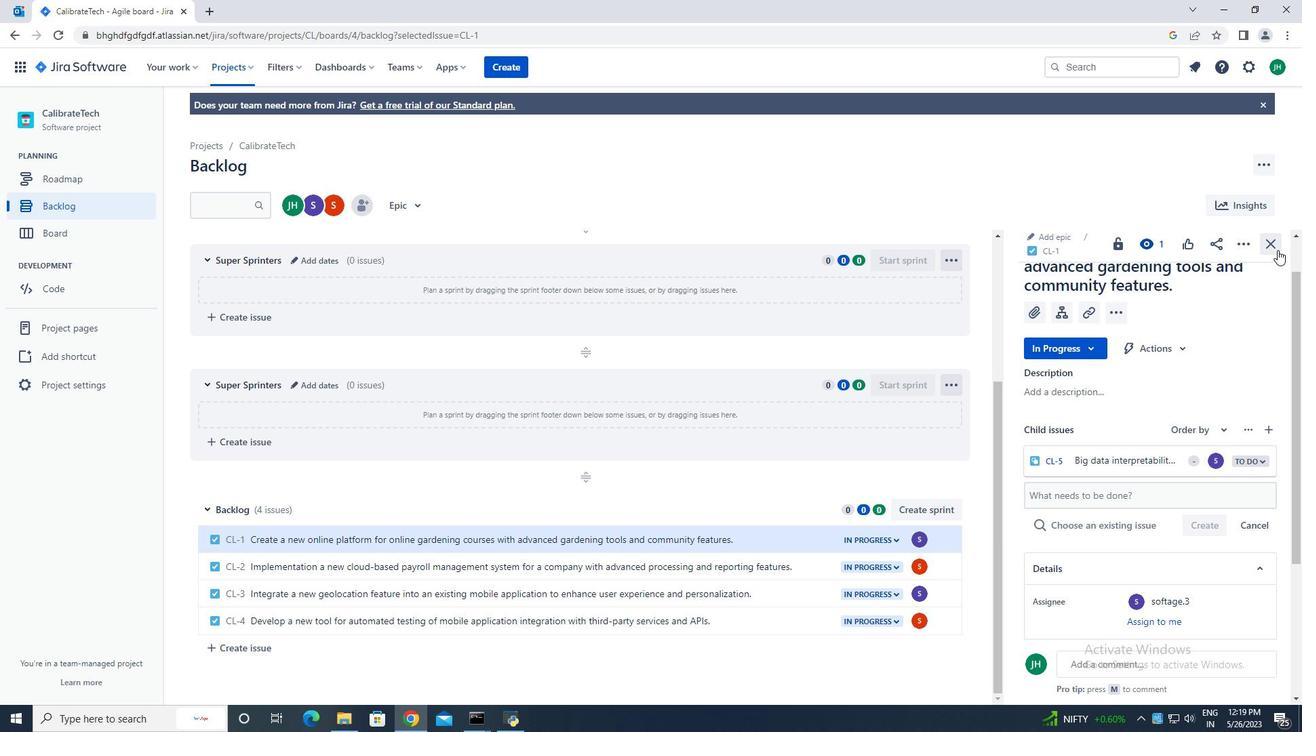 
Action: Mouse moved to (1012, 571)
Screenshot: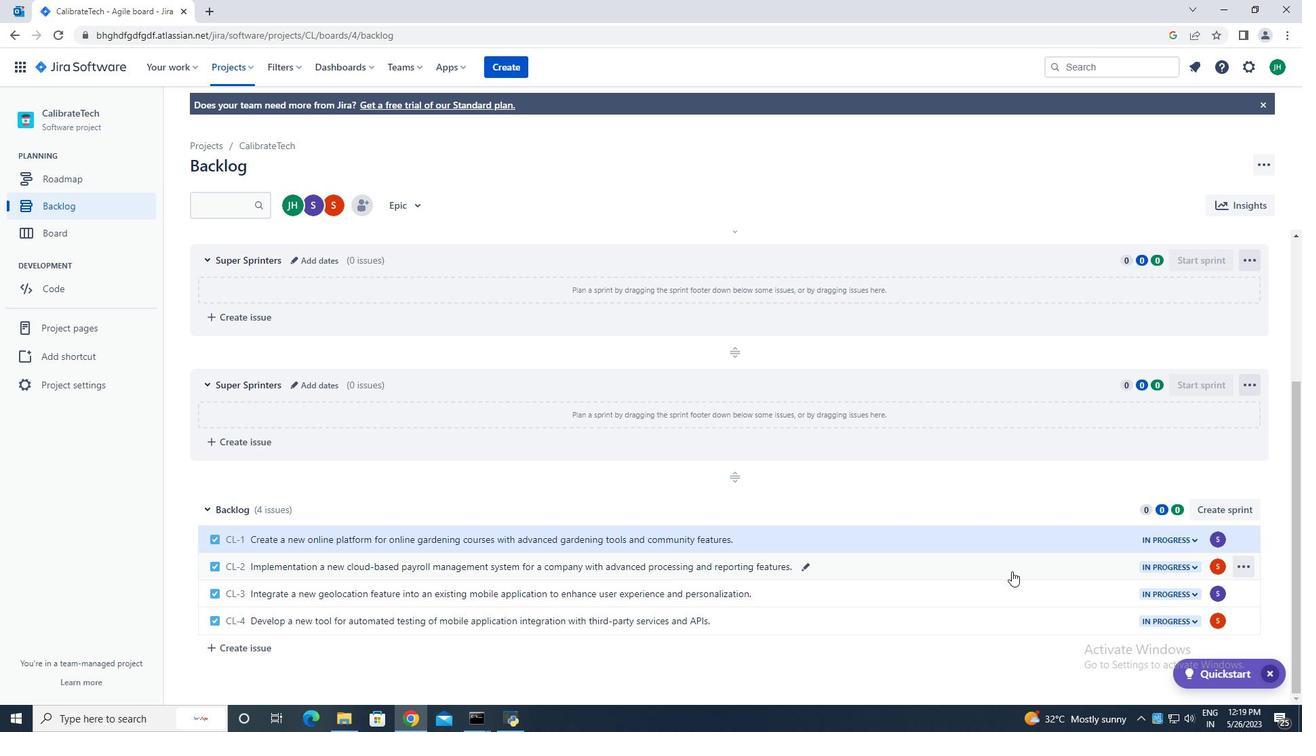 
Action: Mouse pressed left at (1012, 571)
Screenshot: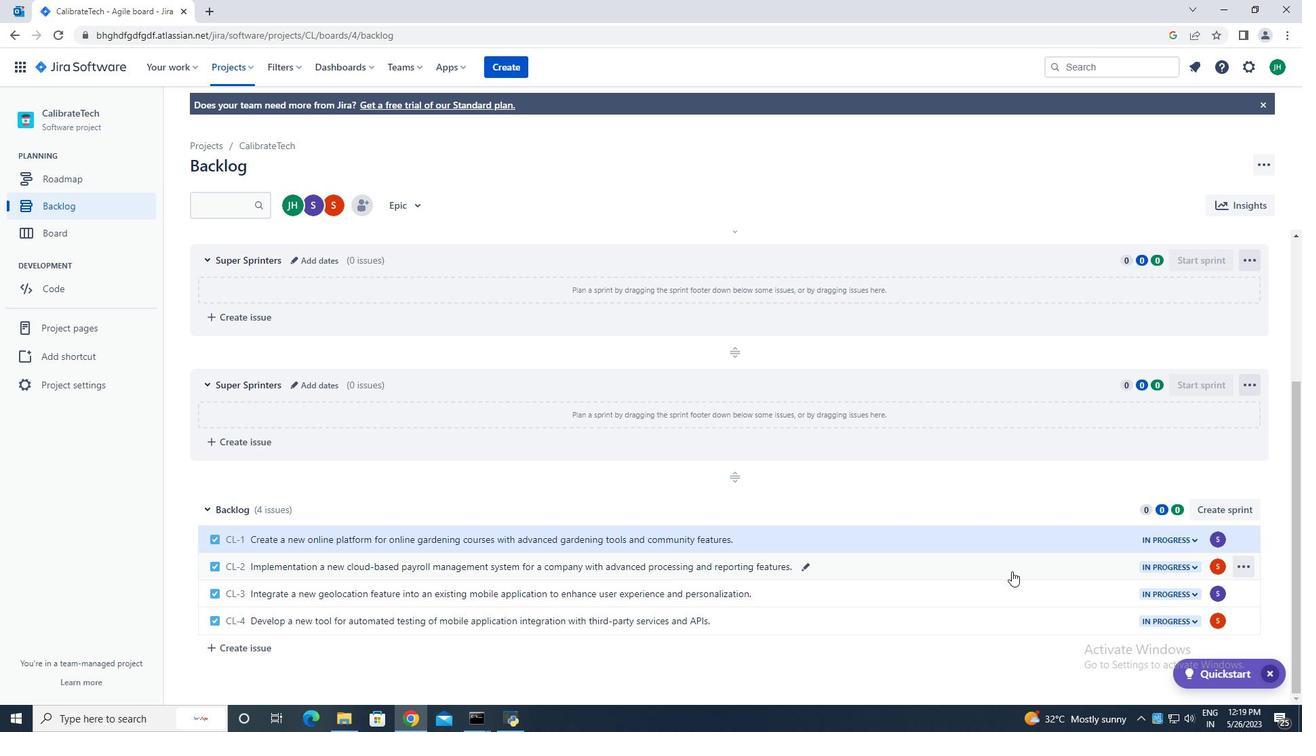 
Action: Mouse moved to (1061, 370)
Screenshot: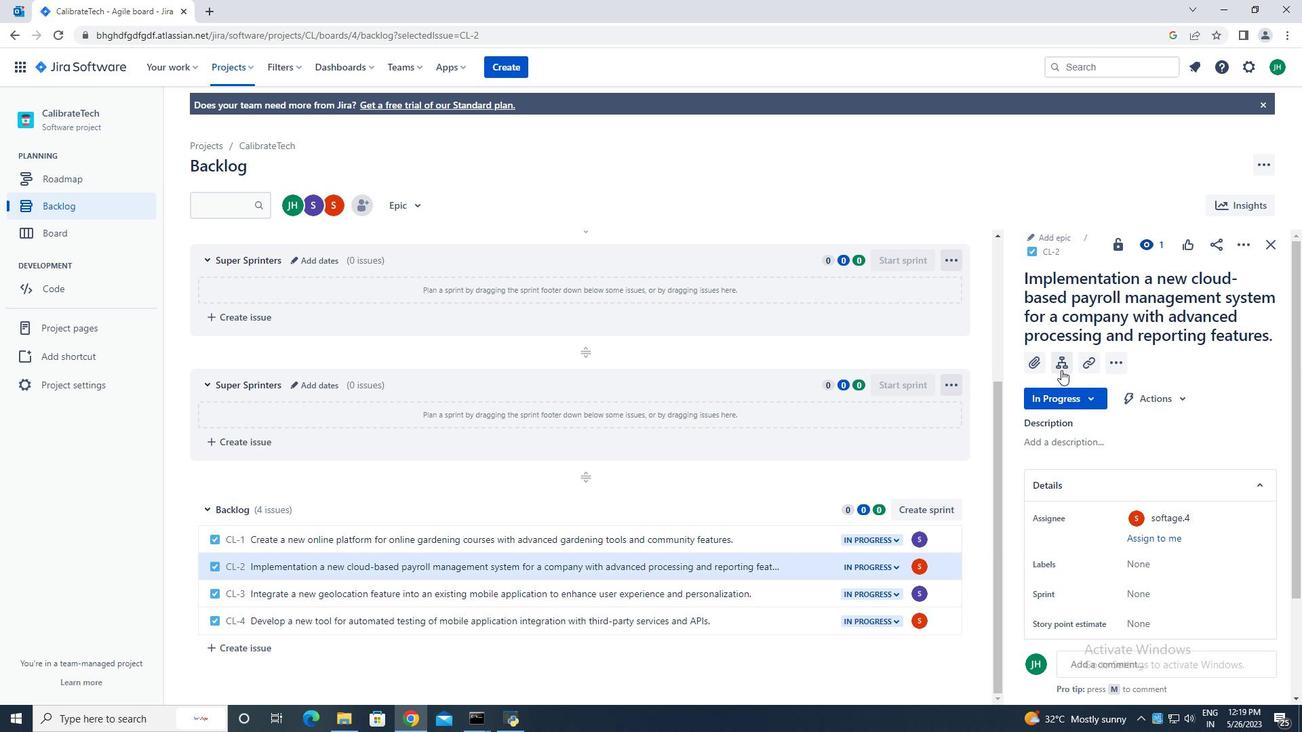 
Action: Mouse pressed left at (1061, 370)
Screenshot: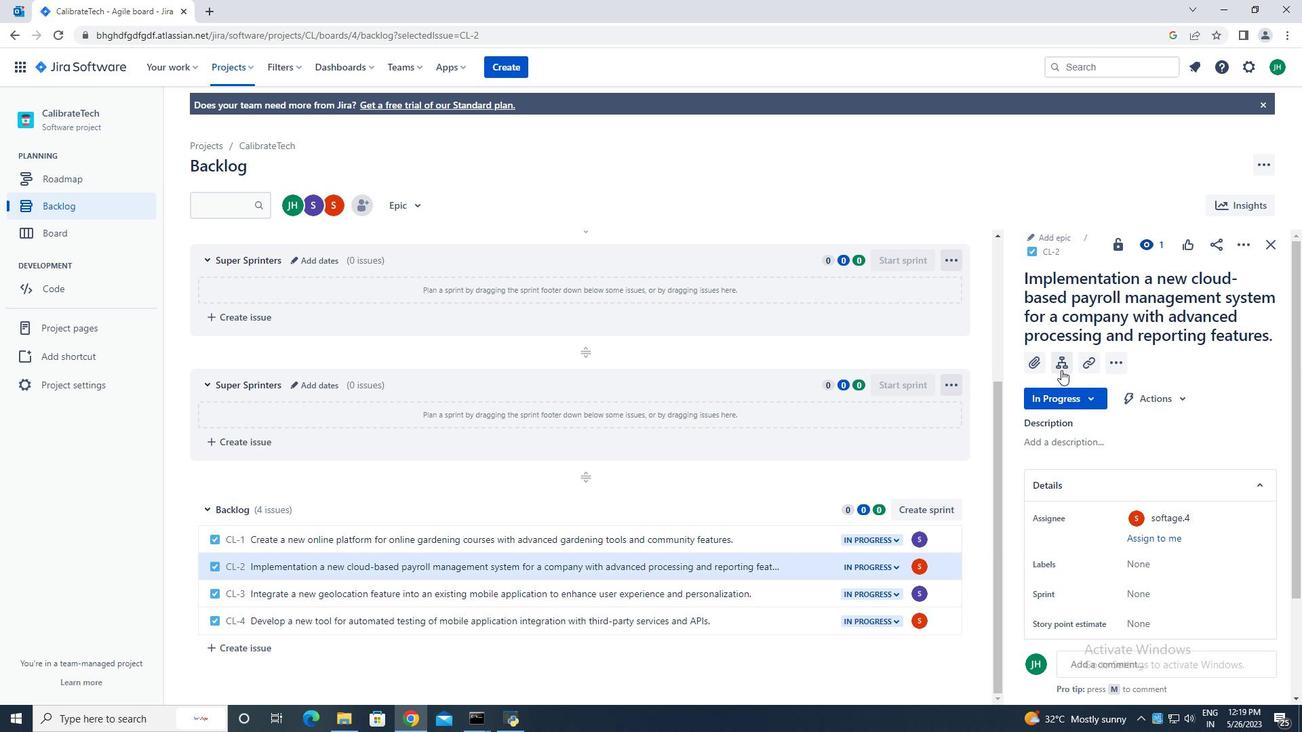 
Action: Mouse moved to (1059, 459)
Screenshot: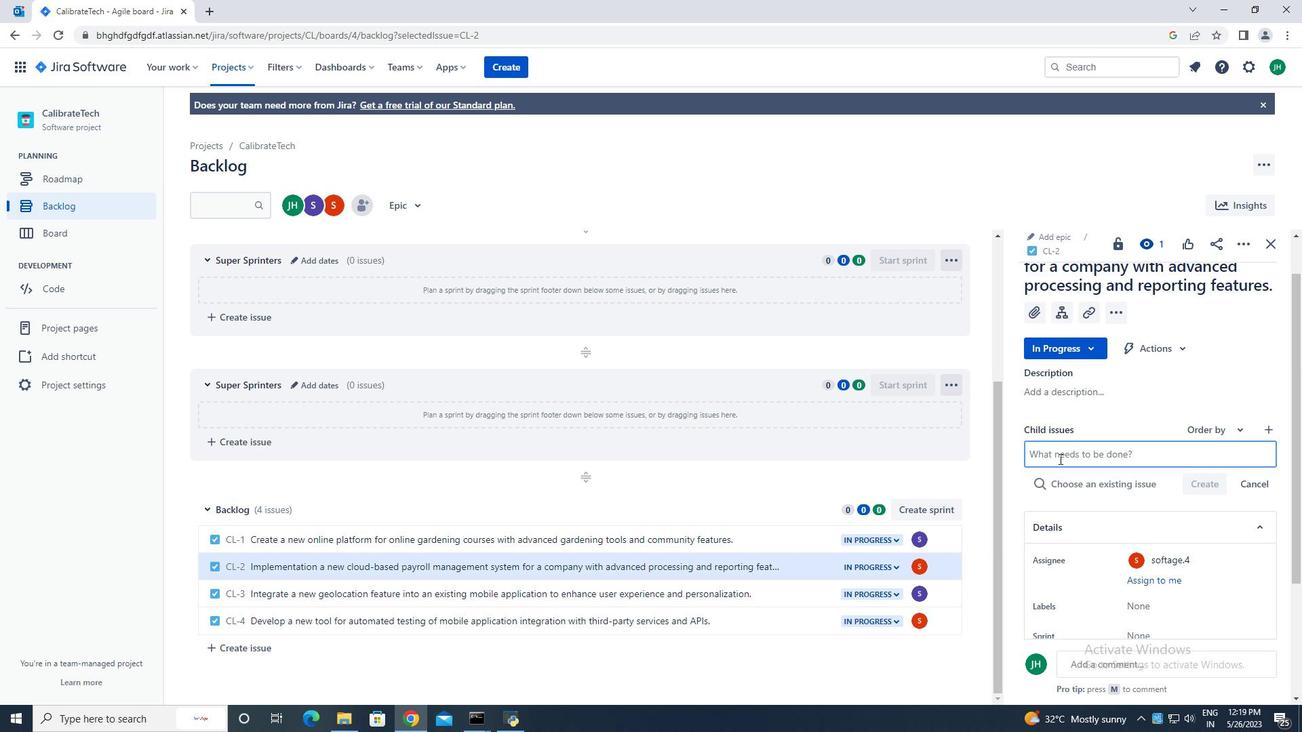 
Action: Key pressed <Key.caps_lock>K<Key.caps_lock>ubernetes<Key.space>cluster<Key.space>nw<Key.backspace>etwork<Key.space>reliability<Key.space>remediation<Key.space>and<Key.space>reporting.<Key.enter>
Screenshot: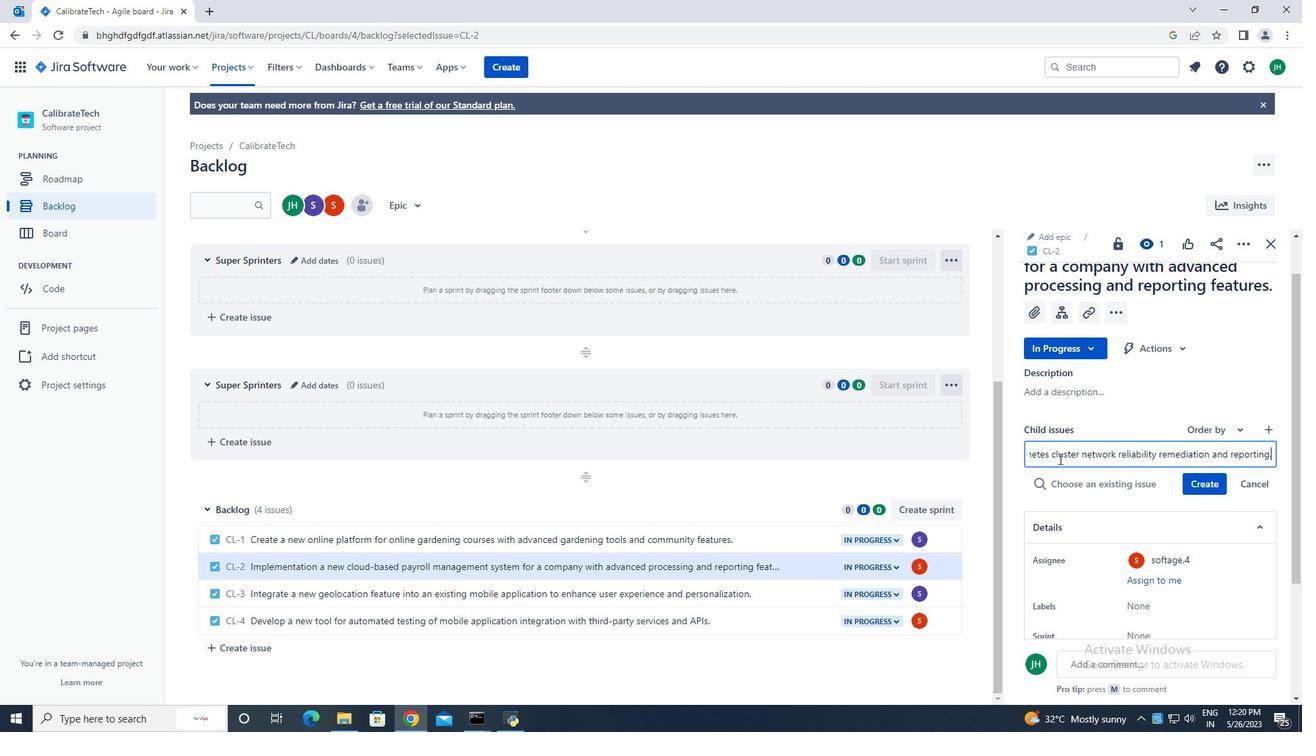 
Action: Mouse moved to (1213, 457)
Screenshot: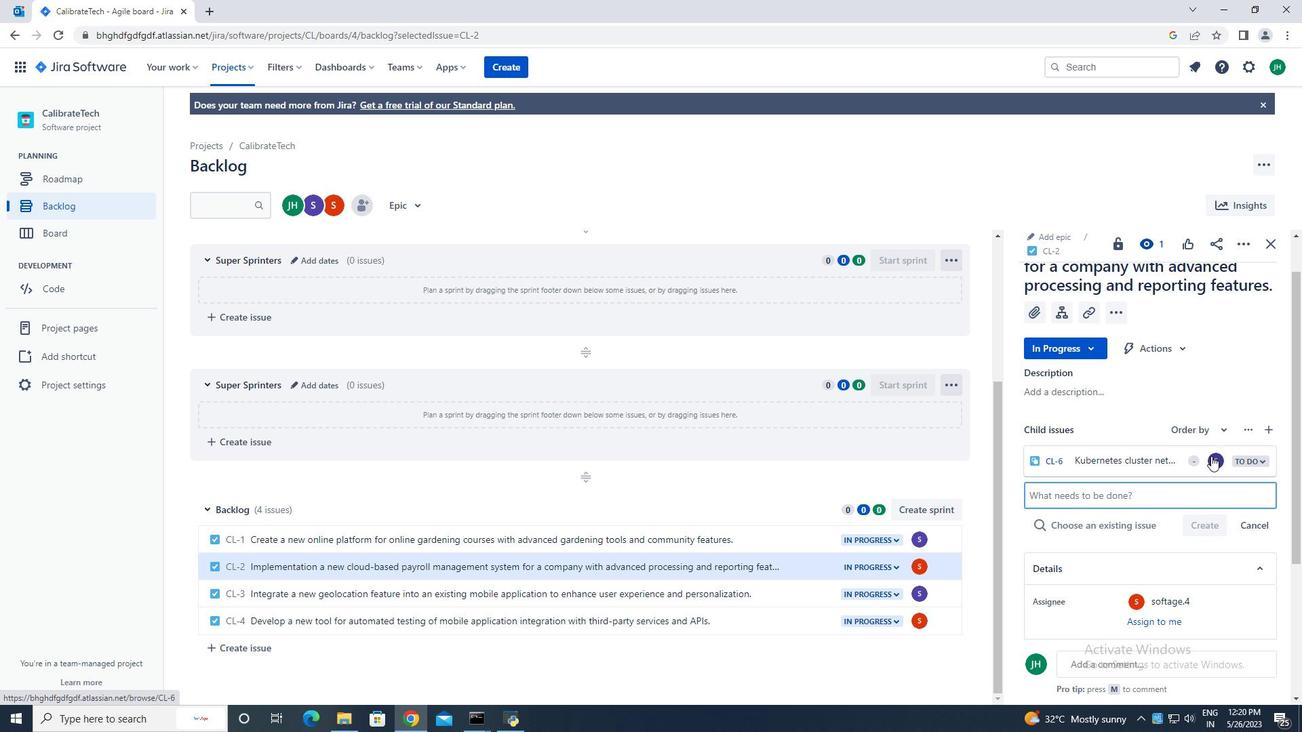 
Action: Mouse pressed left at (1213, 457)
Screenshot: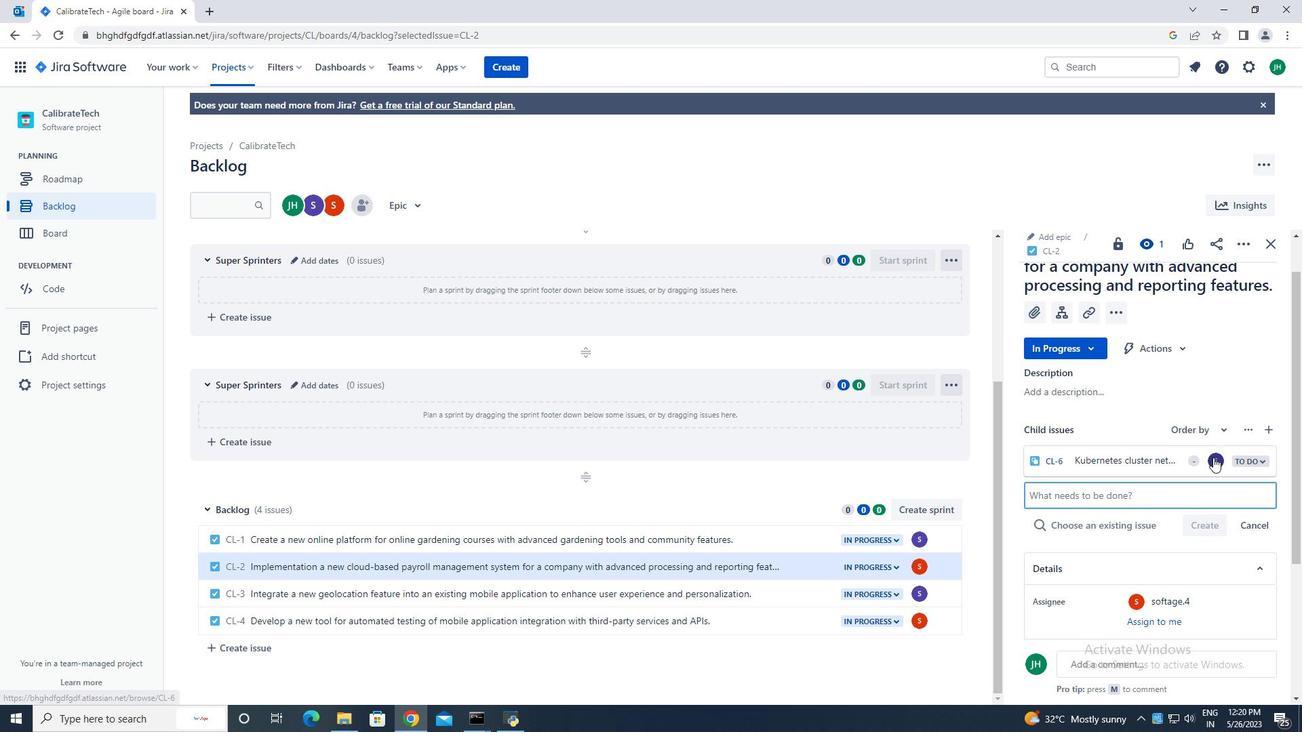 
Action: Mouse moved to (1096, 425)
Screenshot: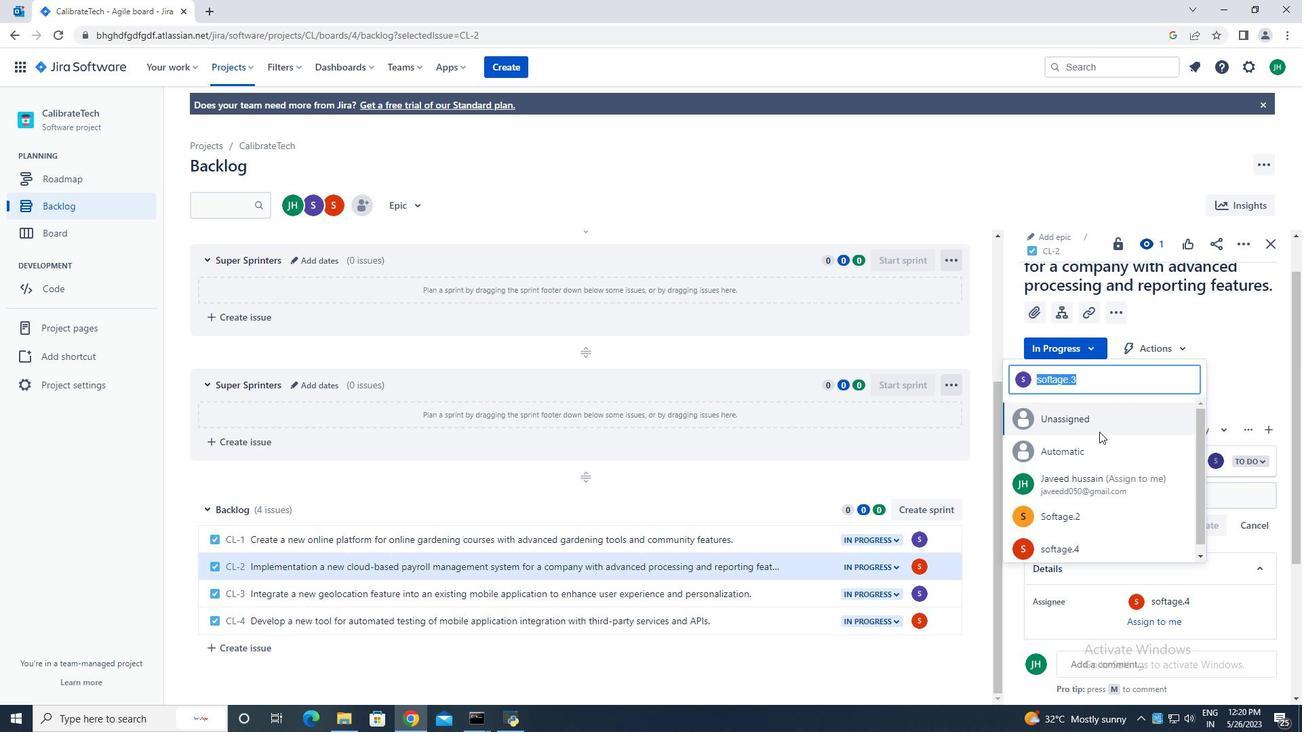 
Action: Key pressed softage.4
Screenshot: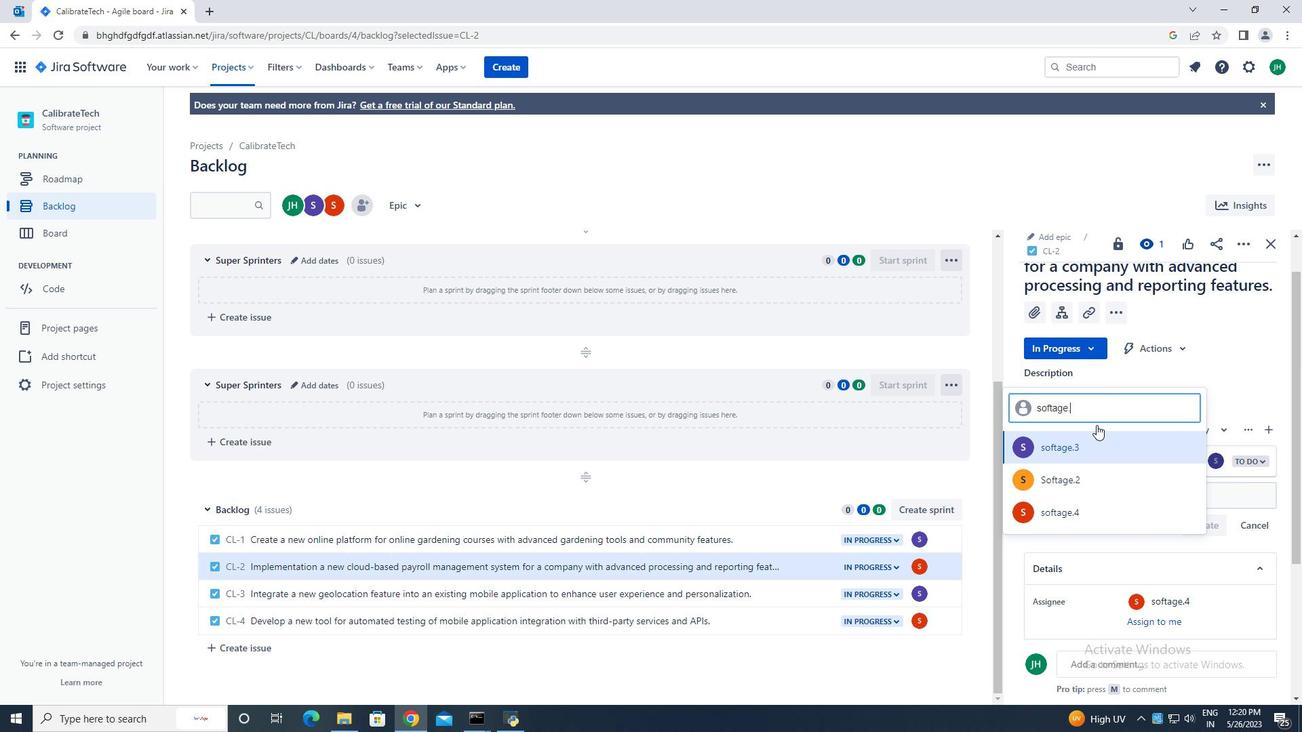 
Action: Mouse moved to (1095, 442)
Screenshot: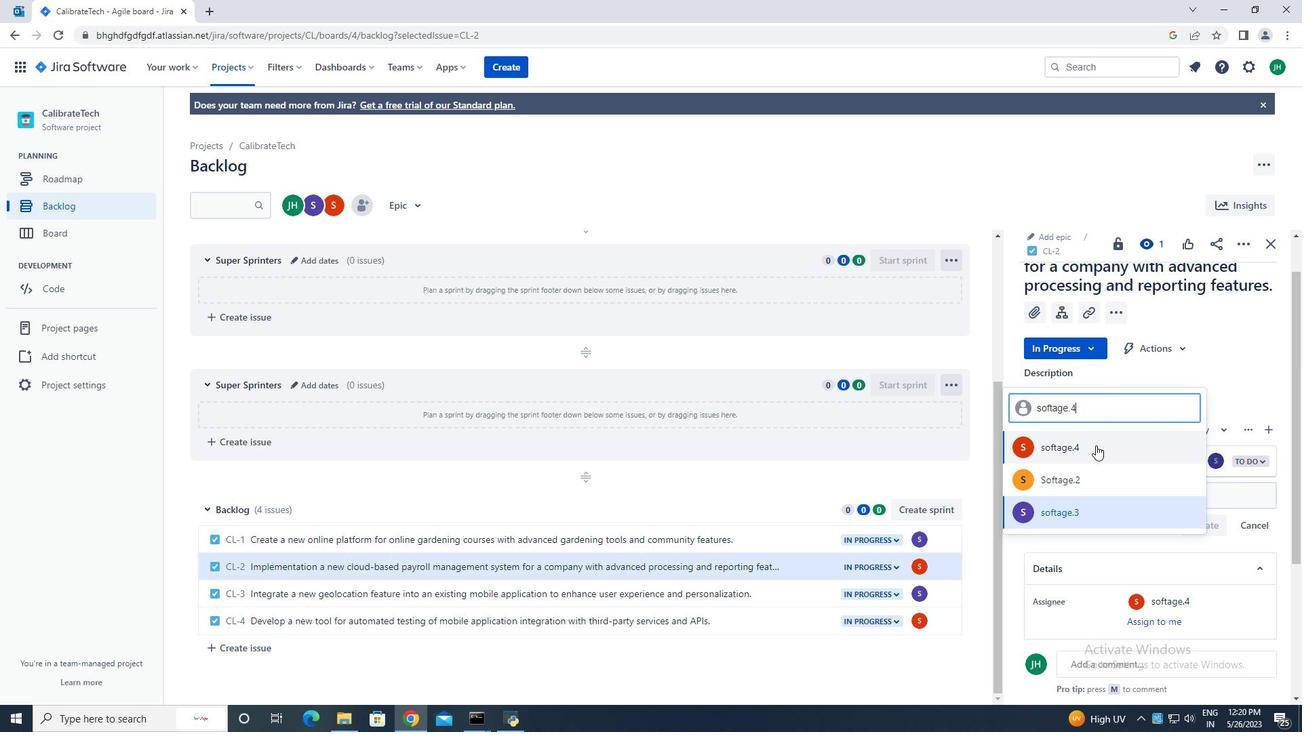 
Action: Mouse pressed left at (1095, 442)
Screenshot: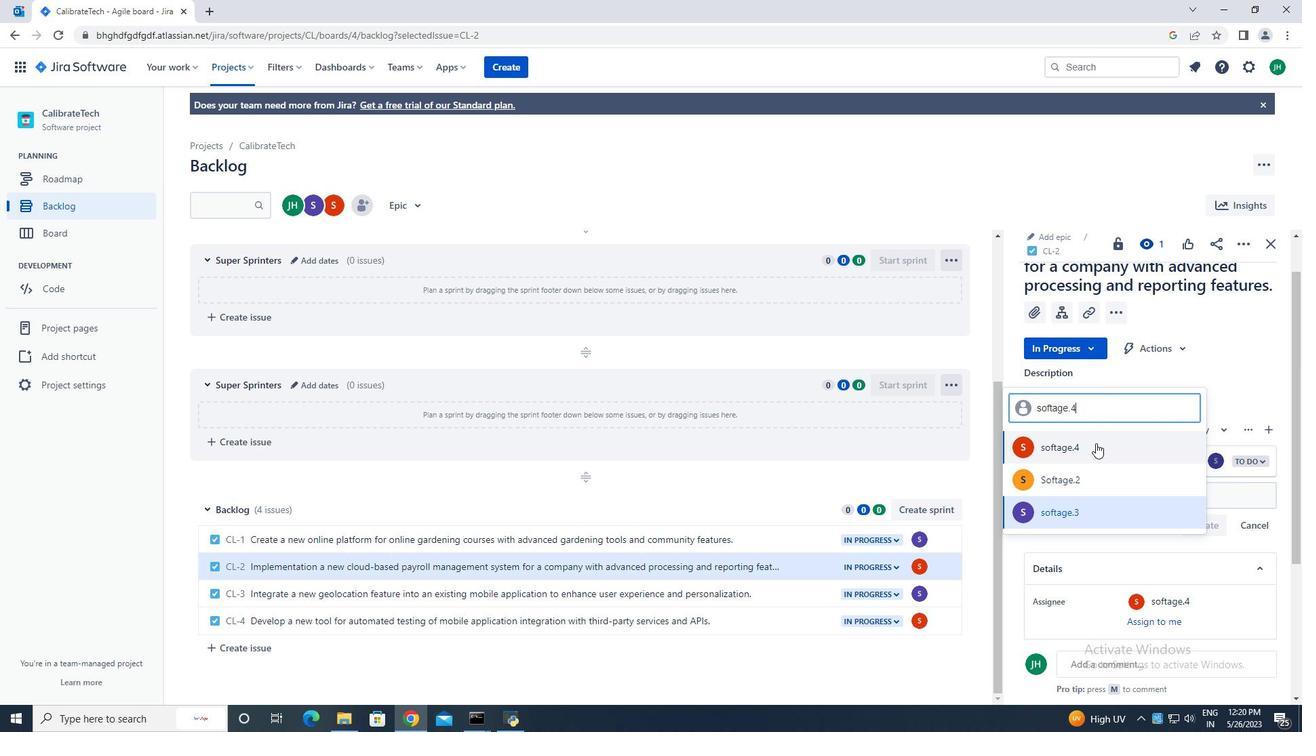 
Action: Mouse moved to (1267, 250)
Screenshot: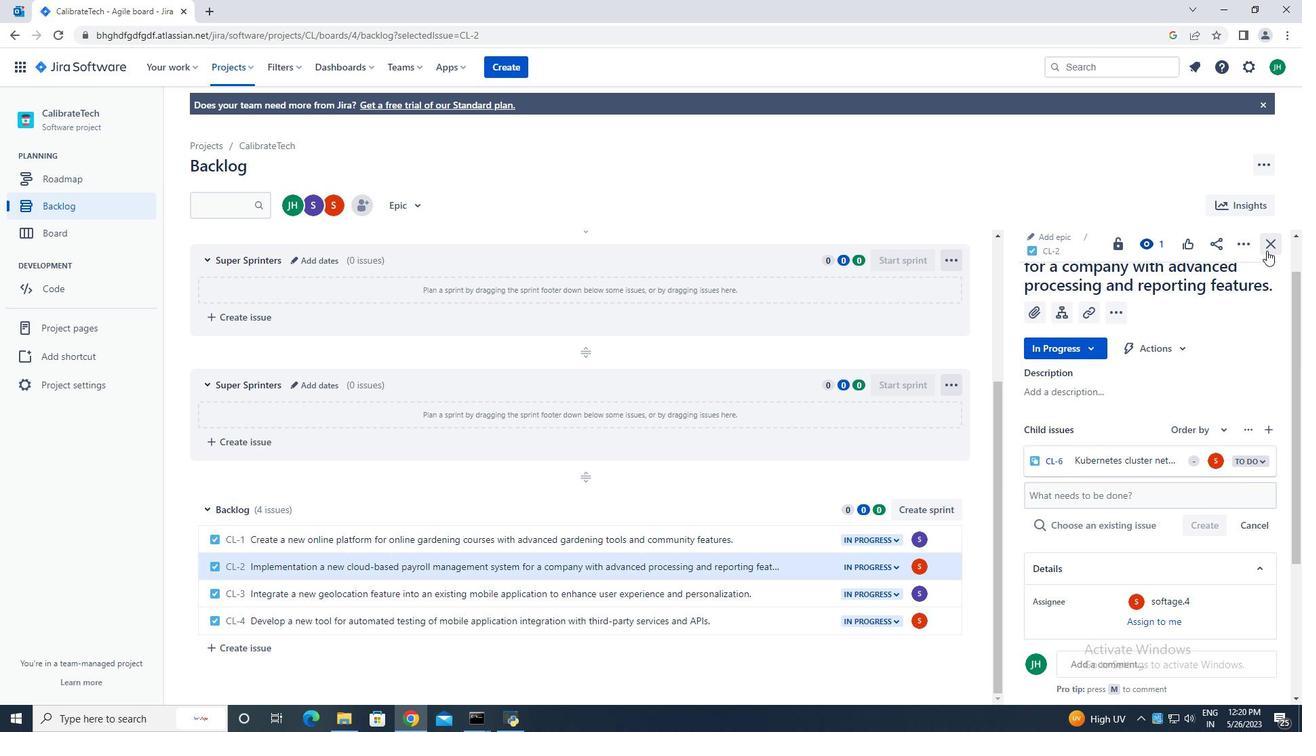 
Action: Mouse pressed left at (1267, 250)
Screenshot: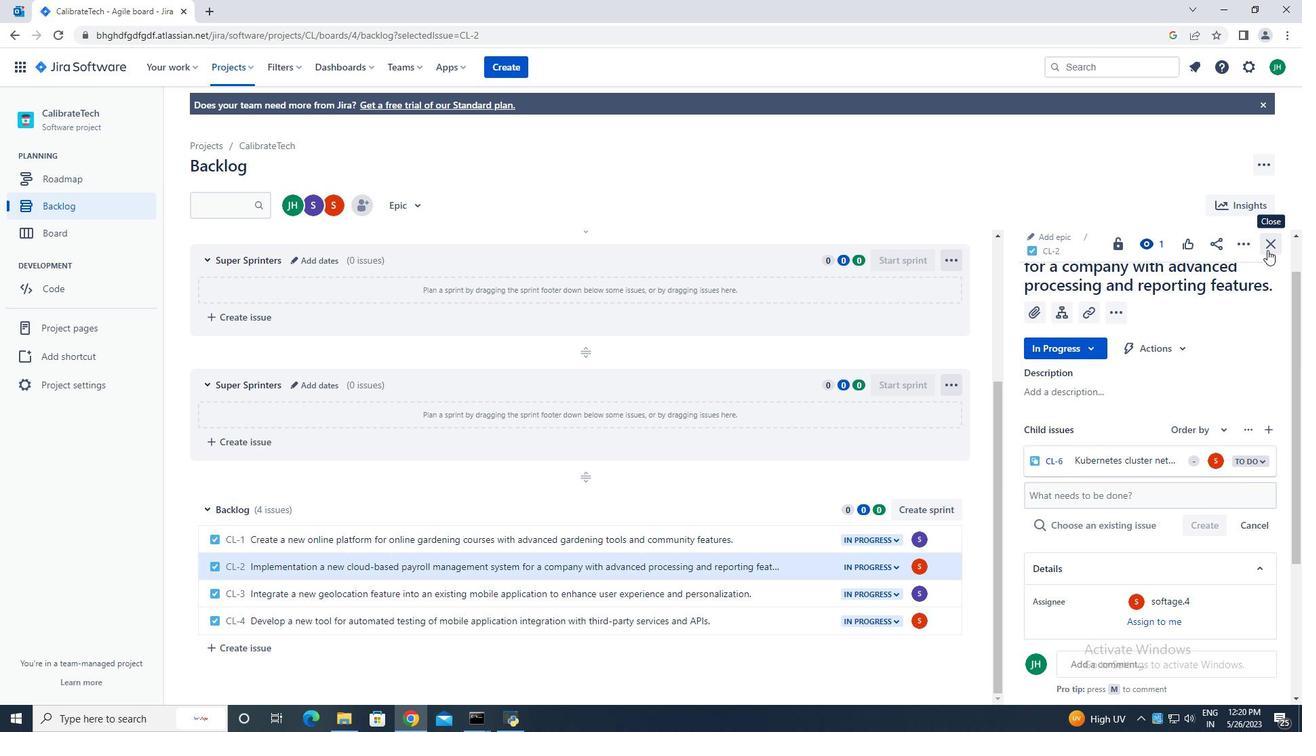 
Action: Mouse moved to (733, 421)
Screenshot: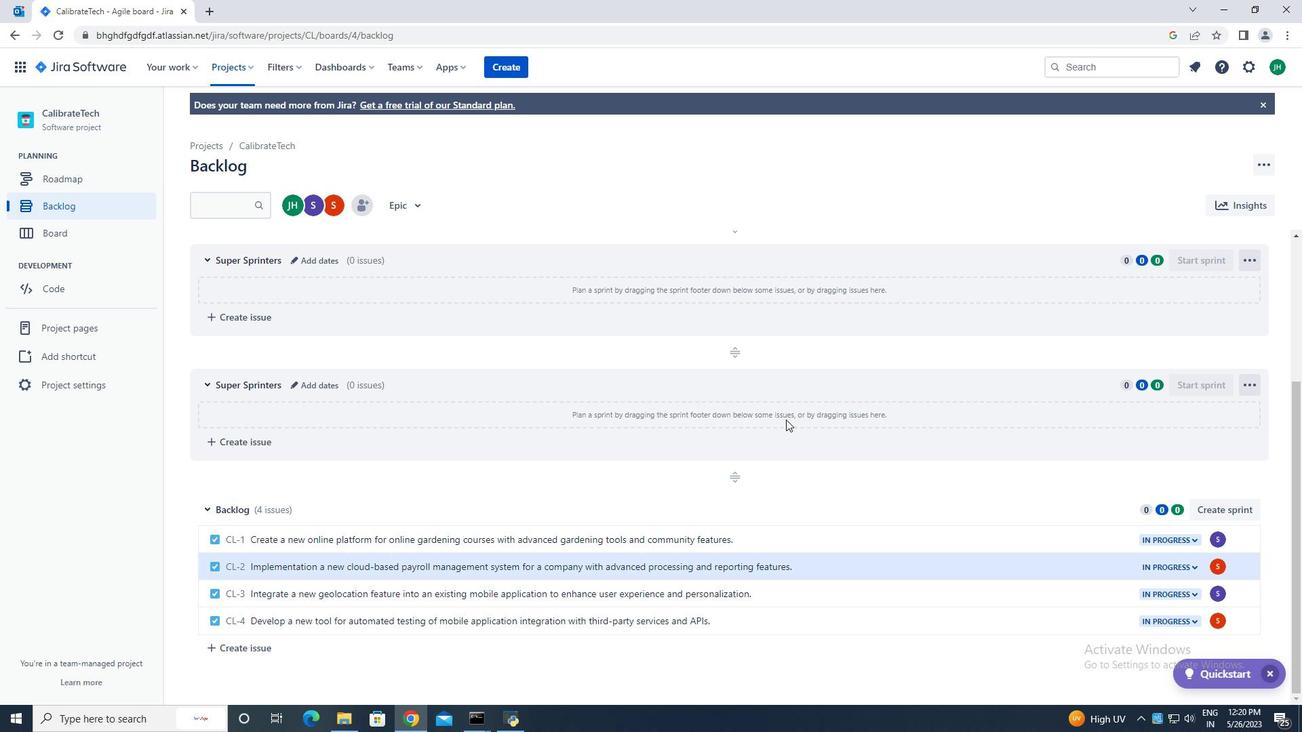 
